 Task: Open a blank sheet, save the file as Ryan.docx Add the quote 'Choose a job you love, and you will never have to work a day in your life.' Apply font style 'lexend' and font size 48 Align the text to the Right .Change the text color to  'Olive Green '
Action: Mouse moved to (266, 158)
Screenshot: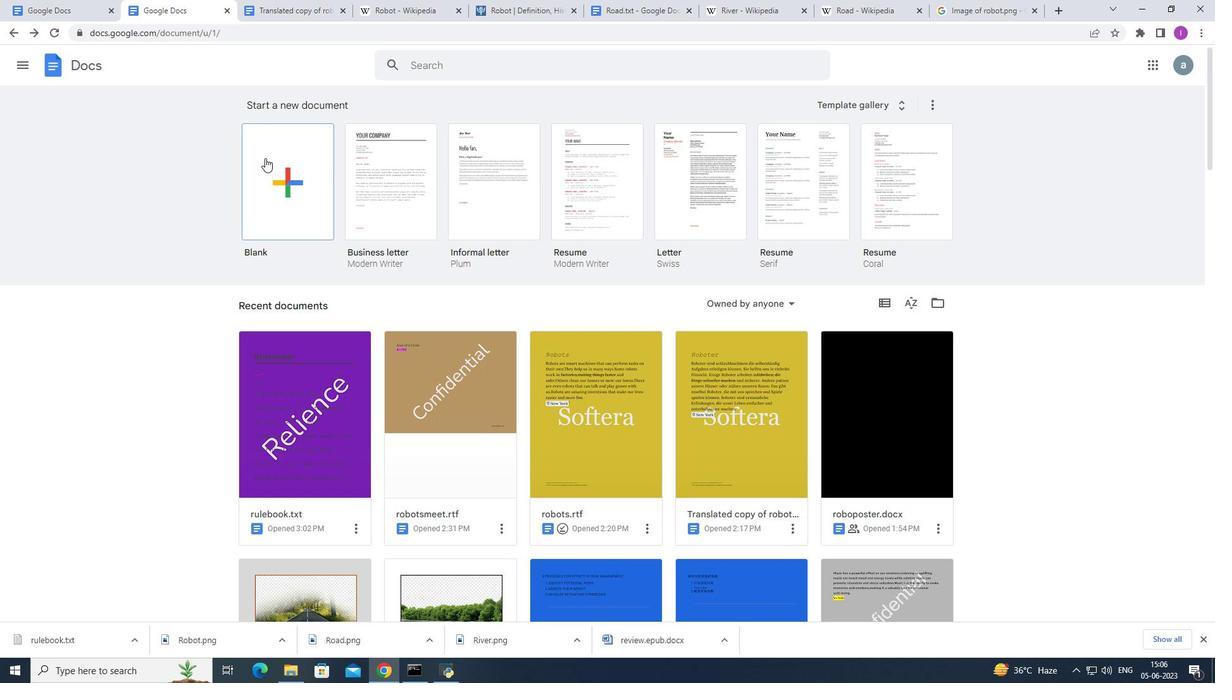 
Action: Mouse pressed left at (266, 158)
Screenshot: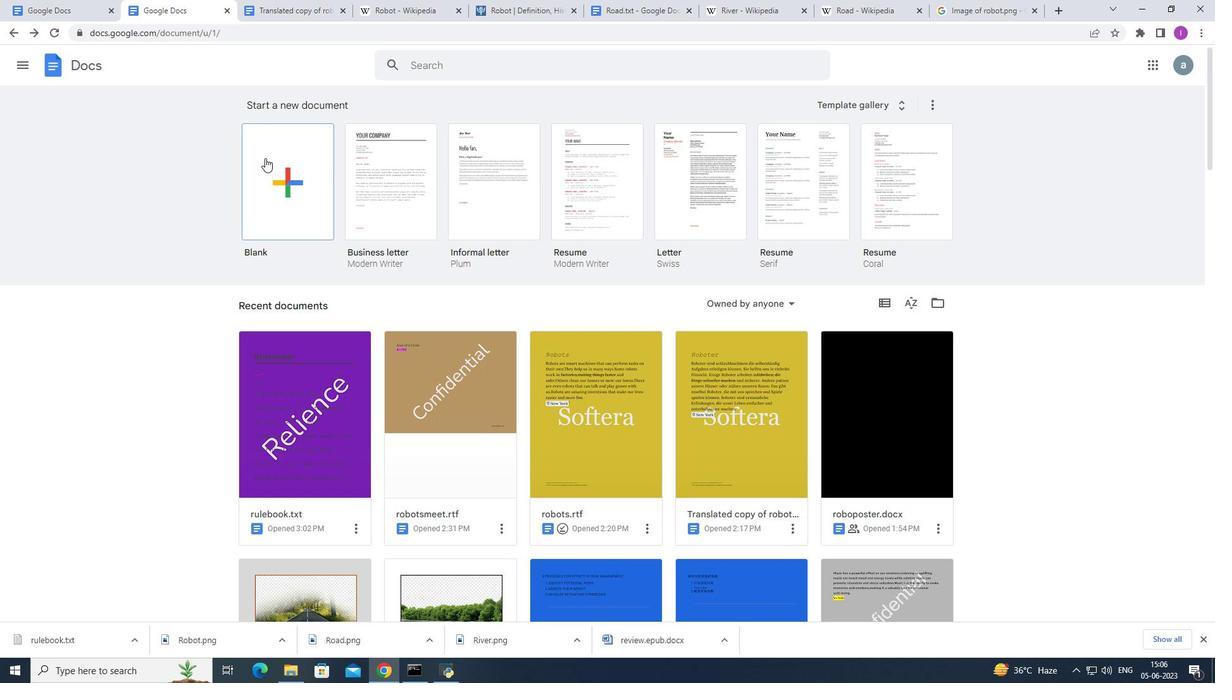 
Action: Mouse moved to (136, 59)
Screenshot: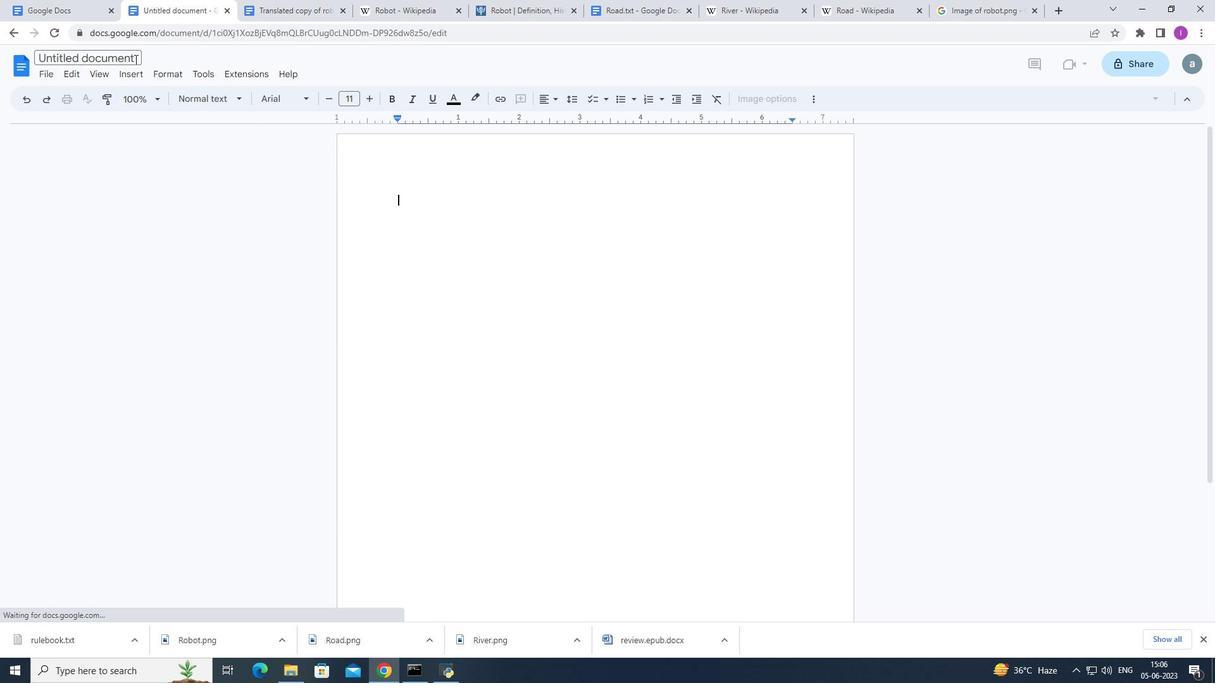 
Action: Mouse pressed left at (136, 59)
Screenshot: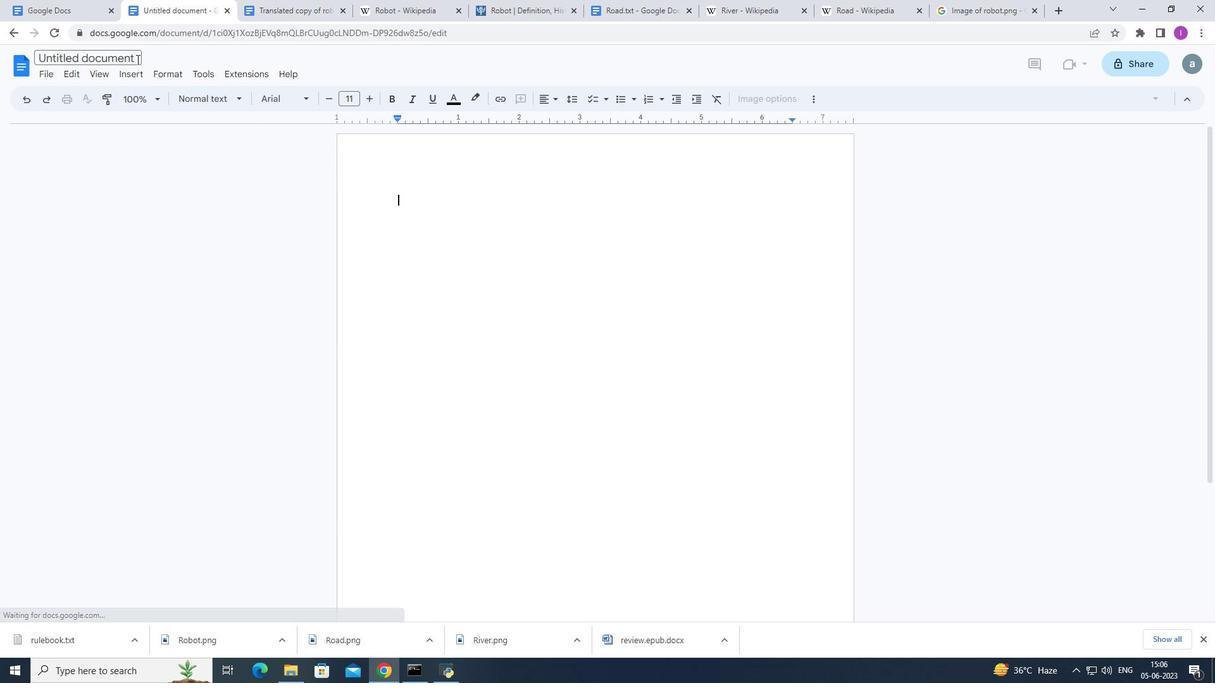 
Action: Mouse moved to (136, 60)
Screenshot: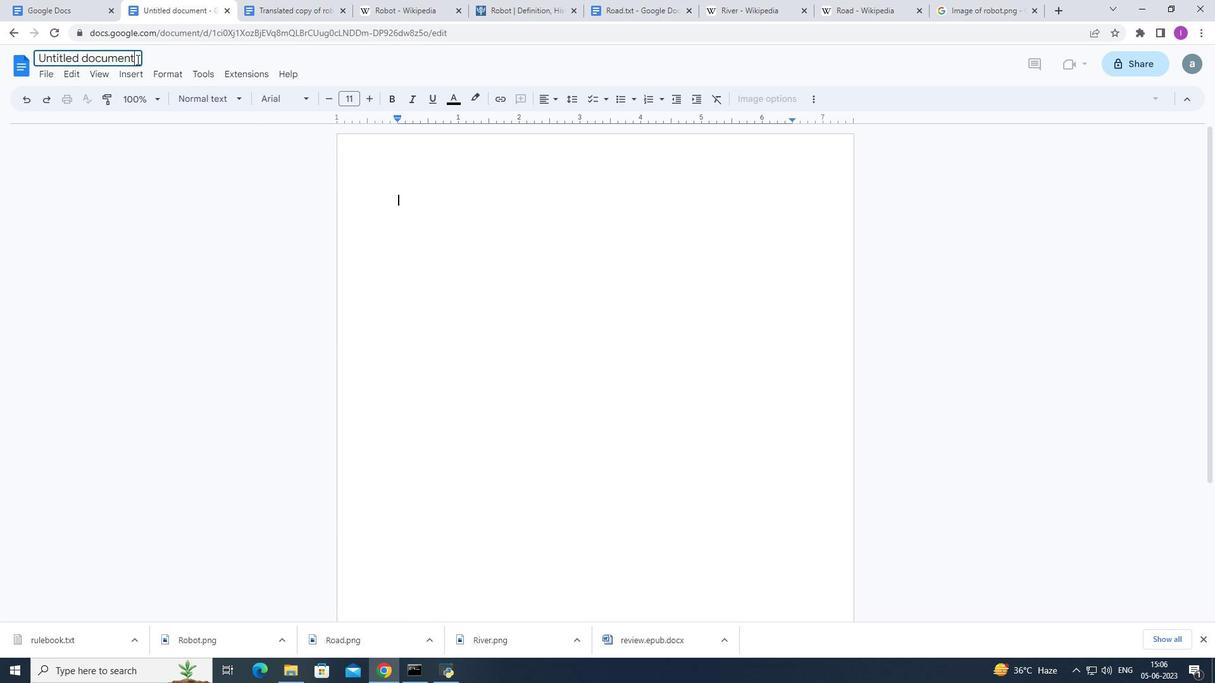
Action: Key pressed <Key.shift>Ryan.docx
Screenshot: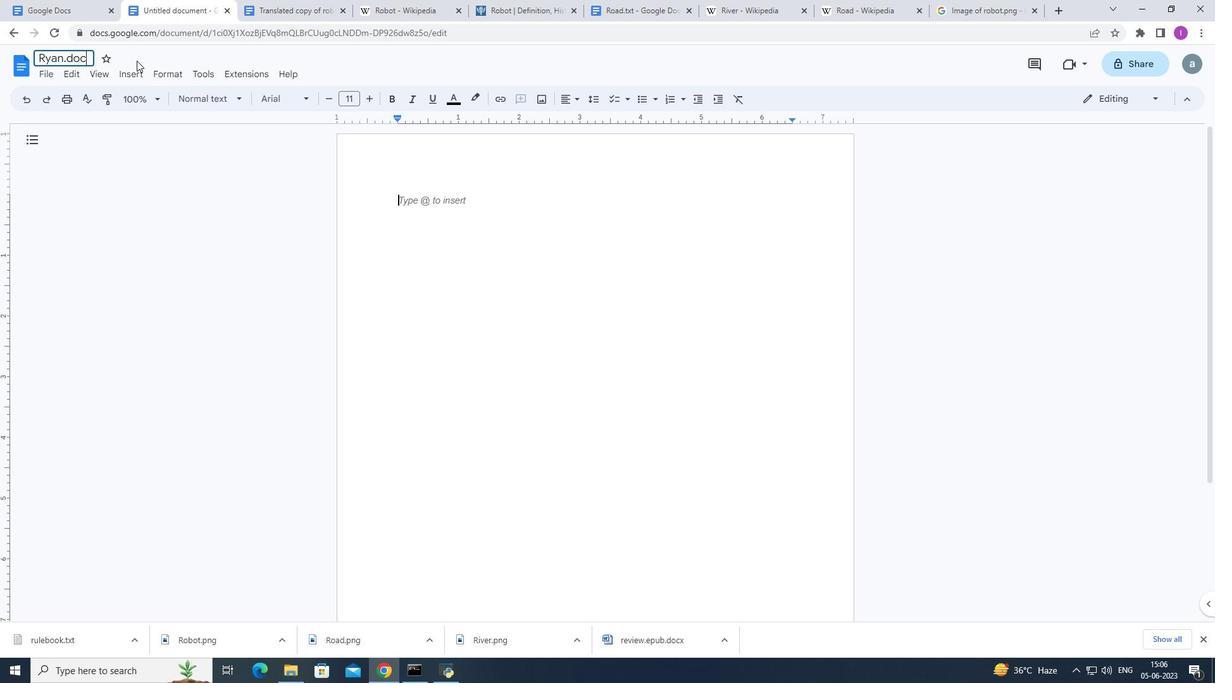 
Action: Mouse moved to (434, 226)
Screenshot: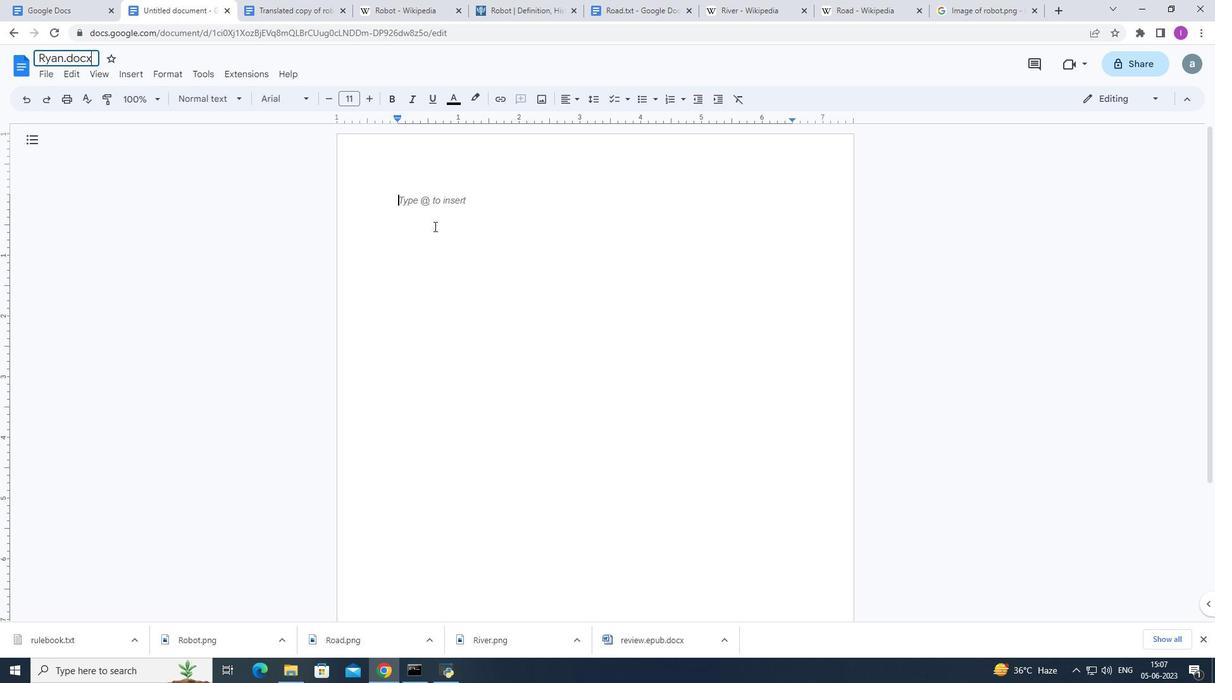 
Action: Mouse pressed left at (434, 226)
Screenshot: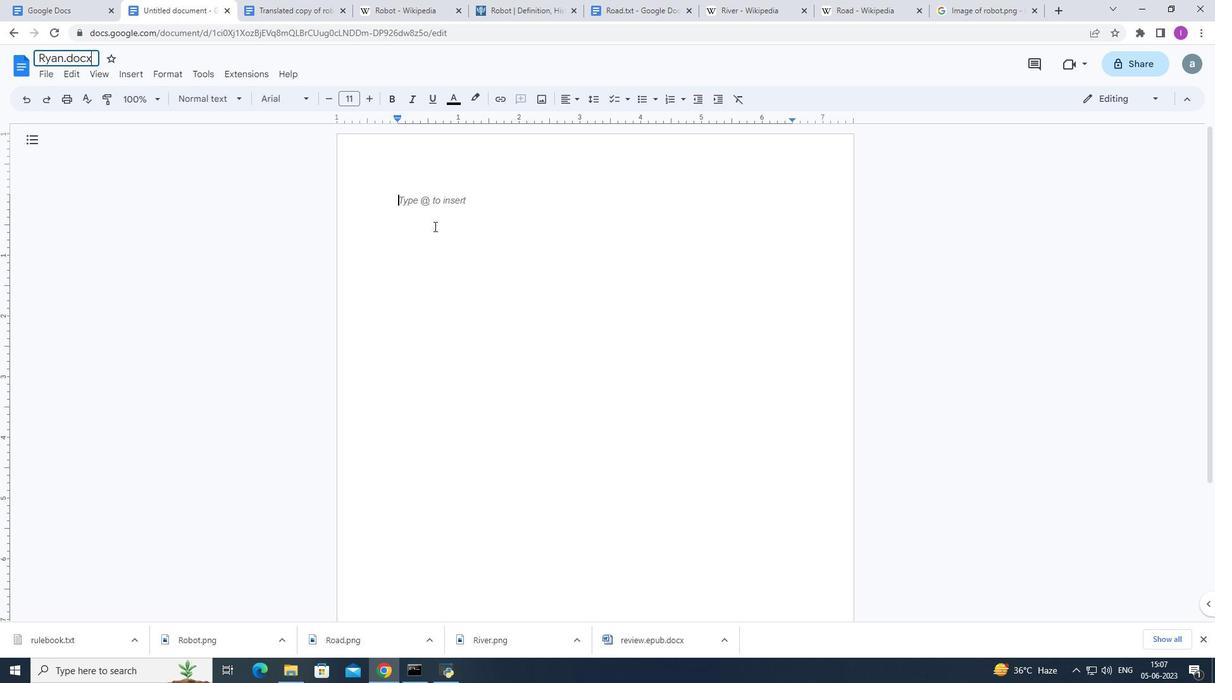 
Action: Mouse moved to (378, 171)
Screenshot: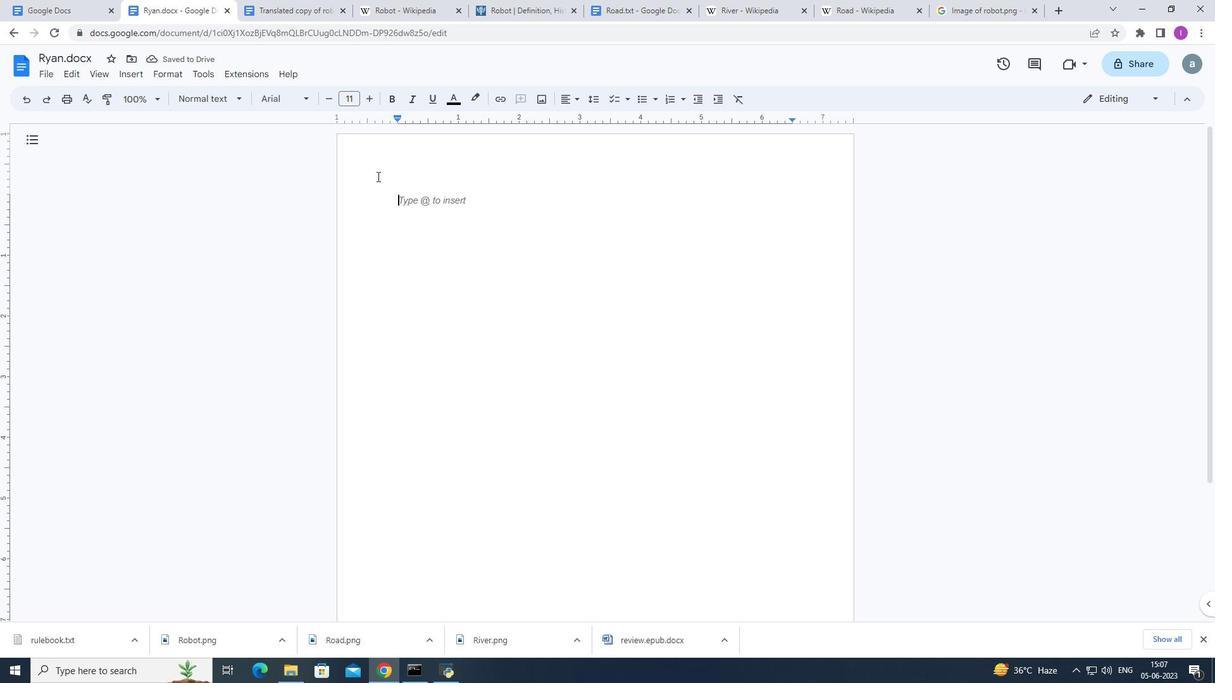 
Action: Key pressed '<Key.shift><Key.shift><Key.shift><Key.shift><Key.shift><Key.shift><Key.shift><Key.shift><Key.shift><Key.shift><Key.shift><Key.shift><Key.shift><Key.shift><Key.shift><Key.shift><Key.shift><Key.shift><Key.shift><Key.shift><Key.shift>Choose<Key.space>a<Key.space>job<Key.space>you<Key.space>love,and<Key.space>you<Key.space>will<Key.space>never<Key.space>have<Key.space>to<Key.space>work<Key.space>a<Key.space>day<Key.space>in<Key.space>your<Key.space>life.'
Screenshot: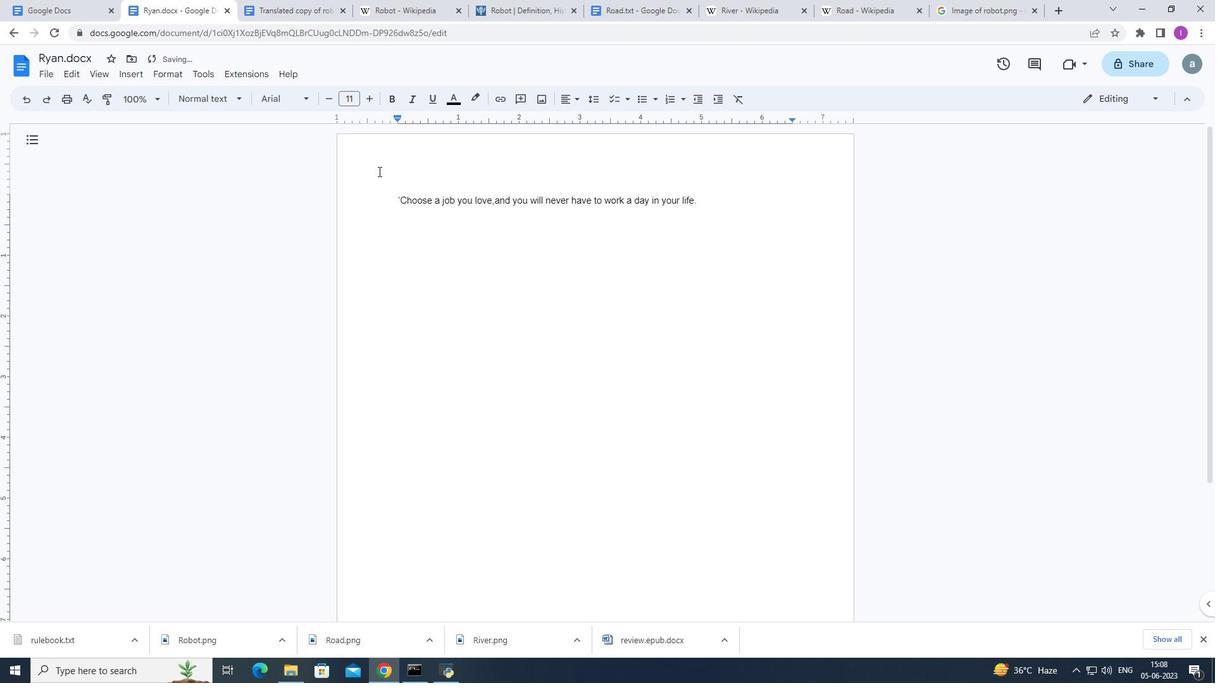 
Action: Mouse moved to (712, 195)
Screenshot: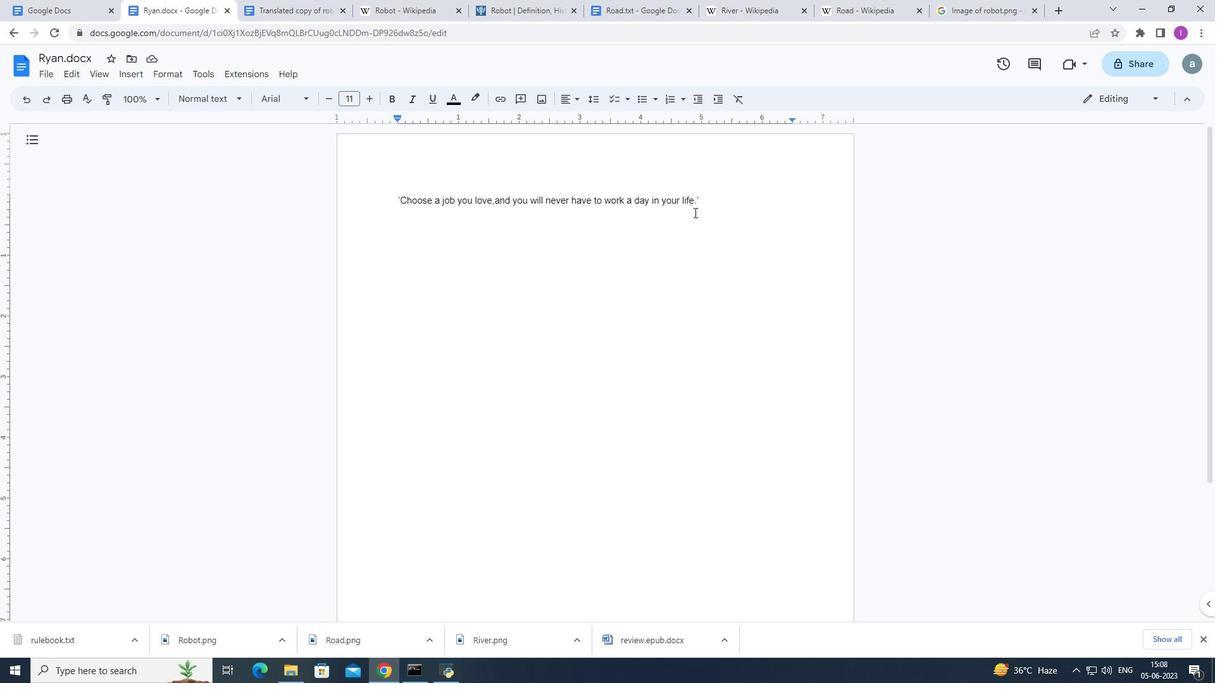 
Action: Mouse pressed left at (712, 195)
Screenshot: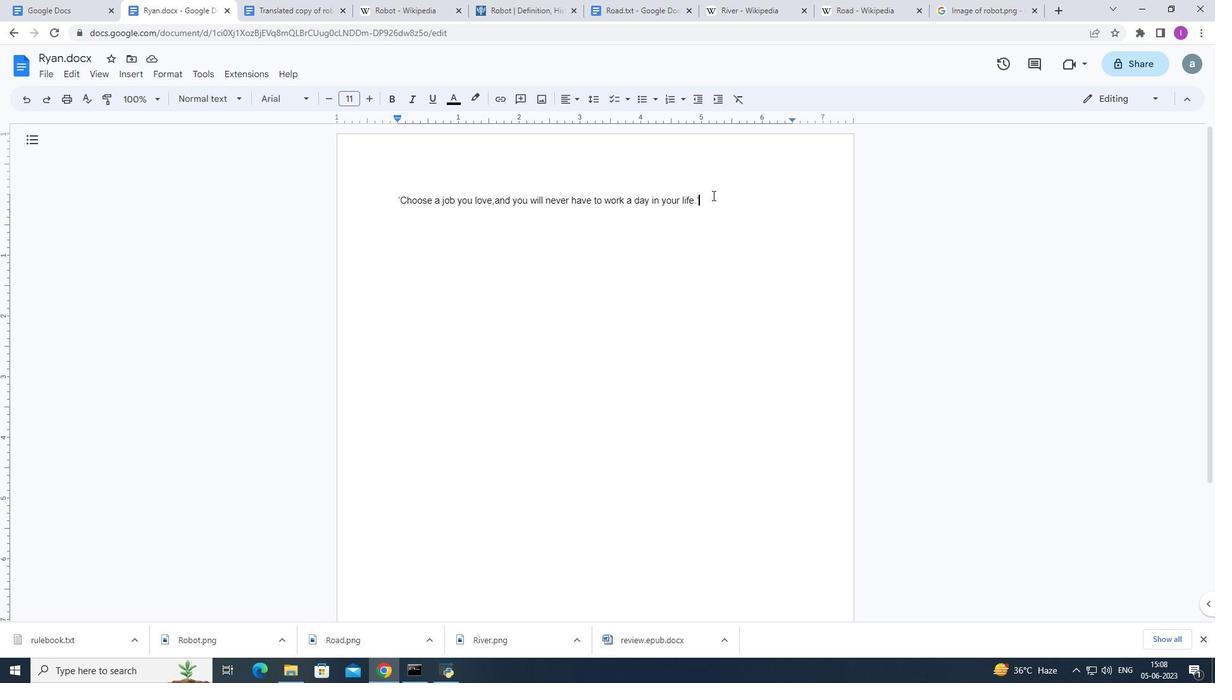 
Action: Mouse moved to (307, 103)
Screenshot: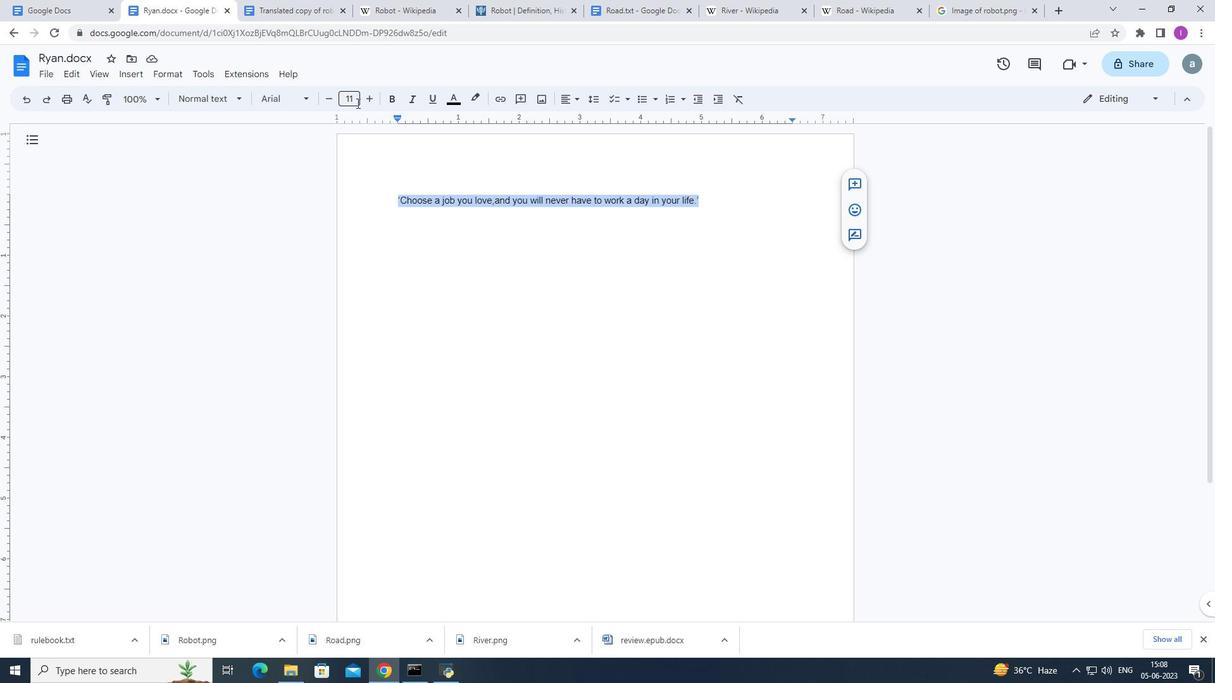 
Action: Mouse pressed left at (307, 103)
Screenshot: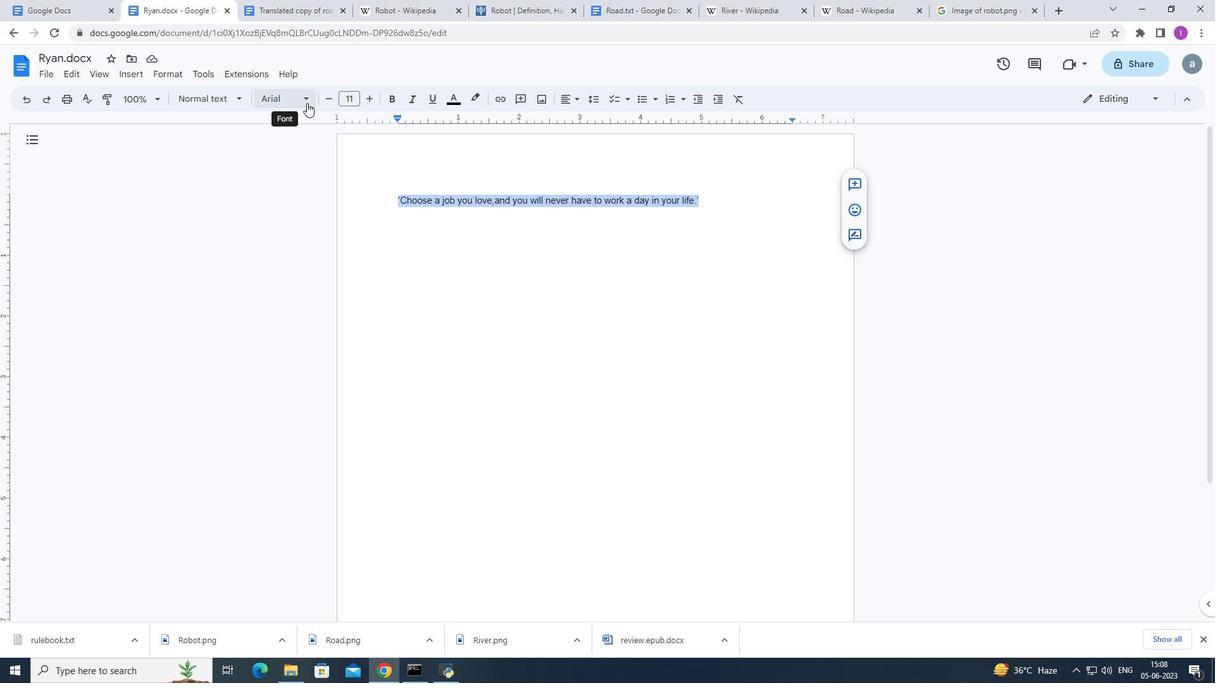 
Action: Mouse moved to (438, 440)
Screenshot: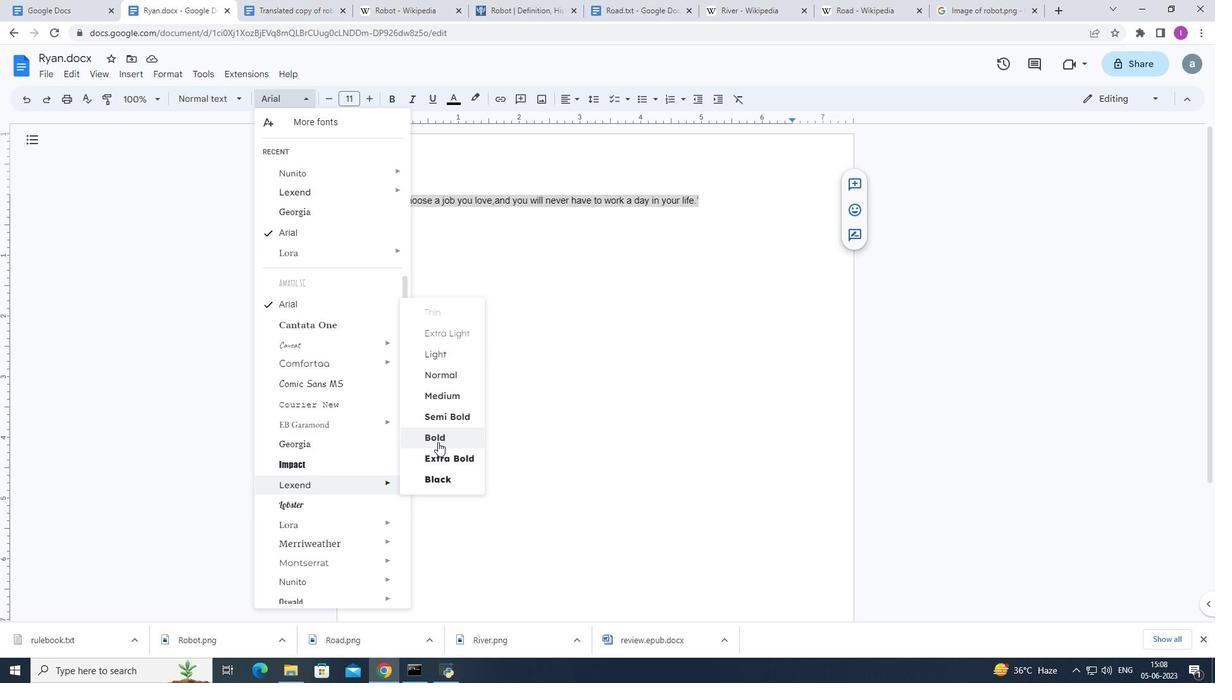 
Action: Mouse pressed left at (438, 440)
Screenshot: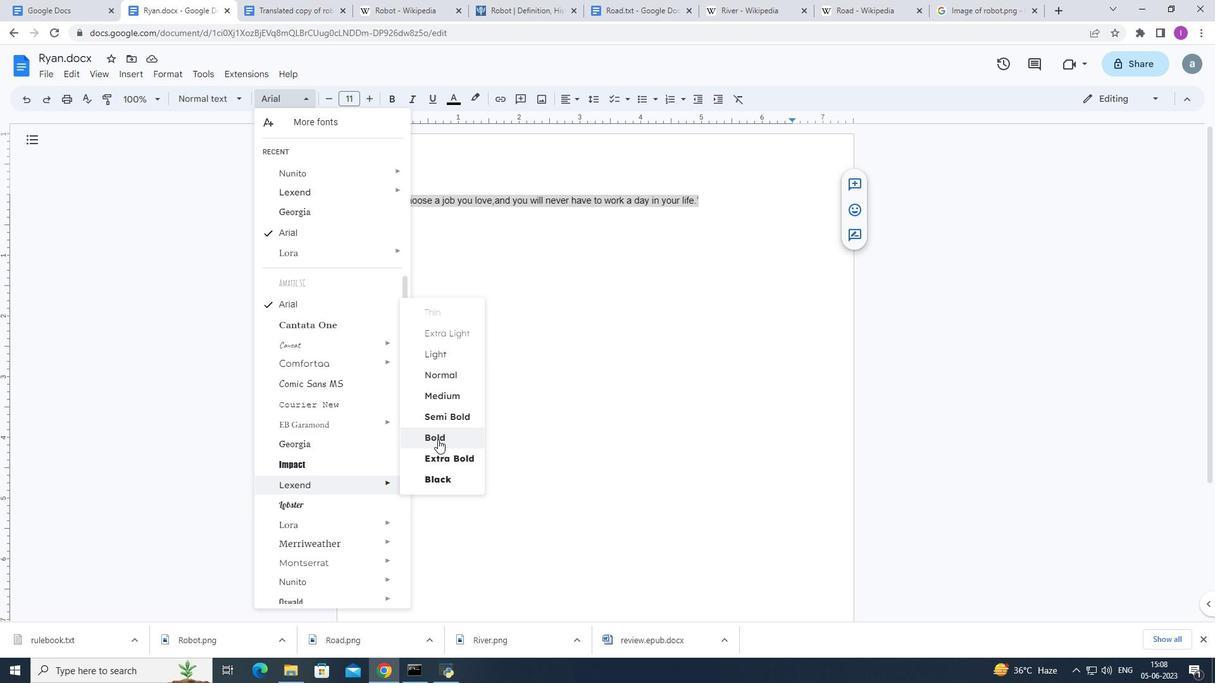 
Action: Mouse moved to (352, 98)
Screenshot: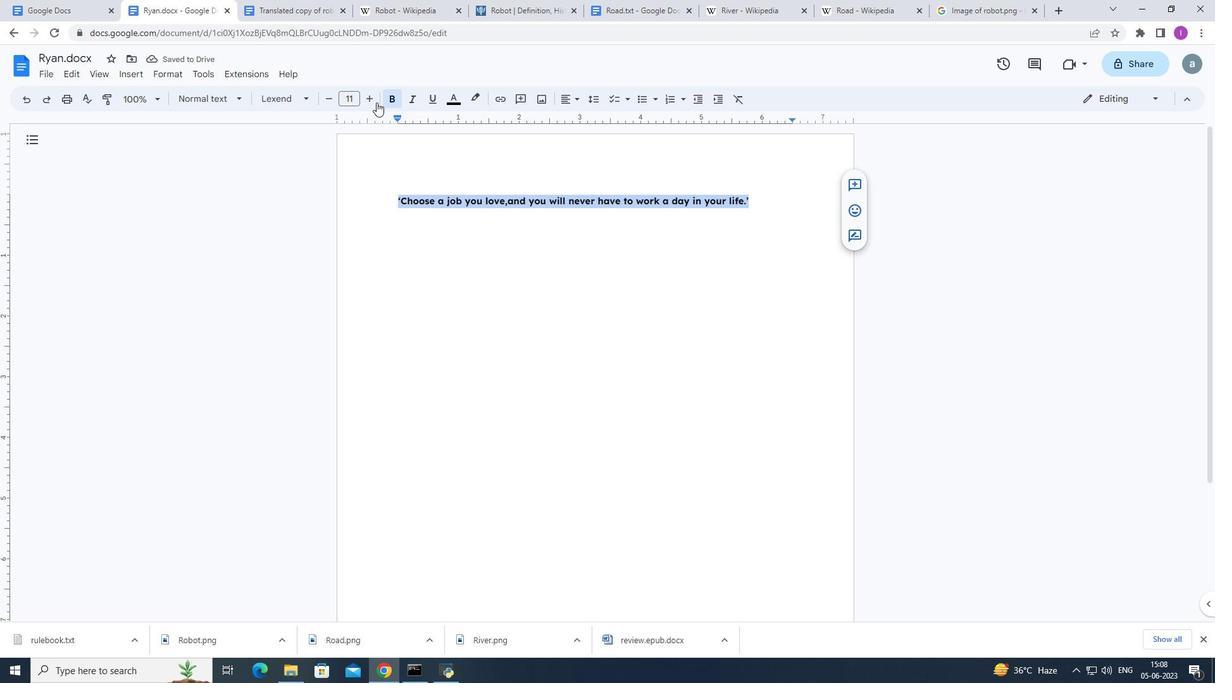 
Action: Mouse pressed left at (352, 98)
Screenshot: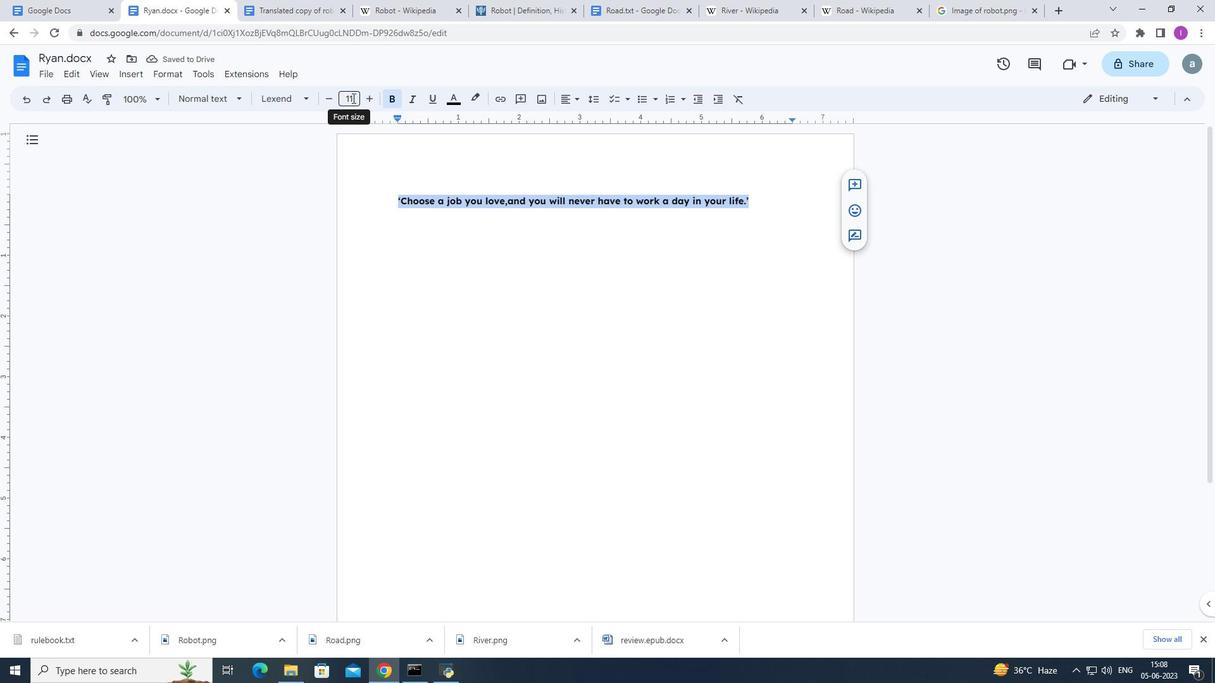 
Action: Mouse moved to (355, 321)
Screenshot: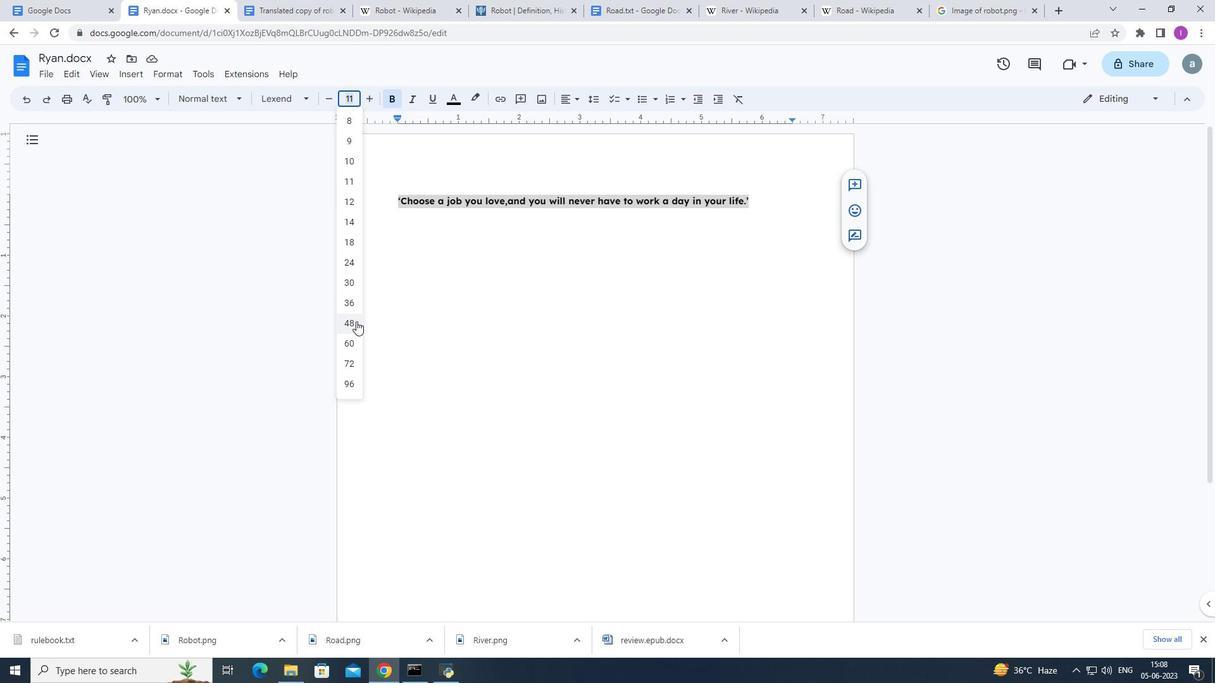 
Action: Mouse pressed left at (355, 321)
Screenshot: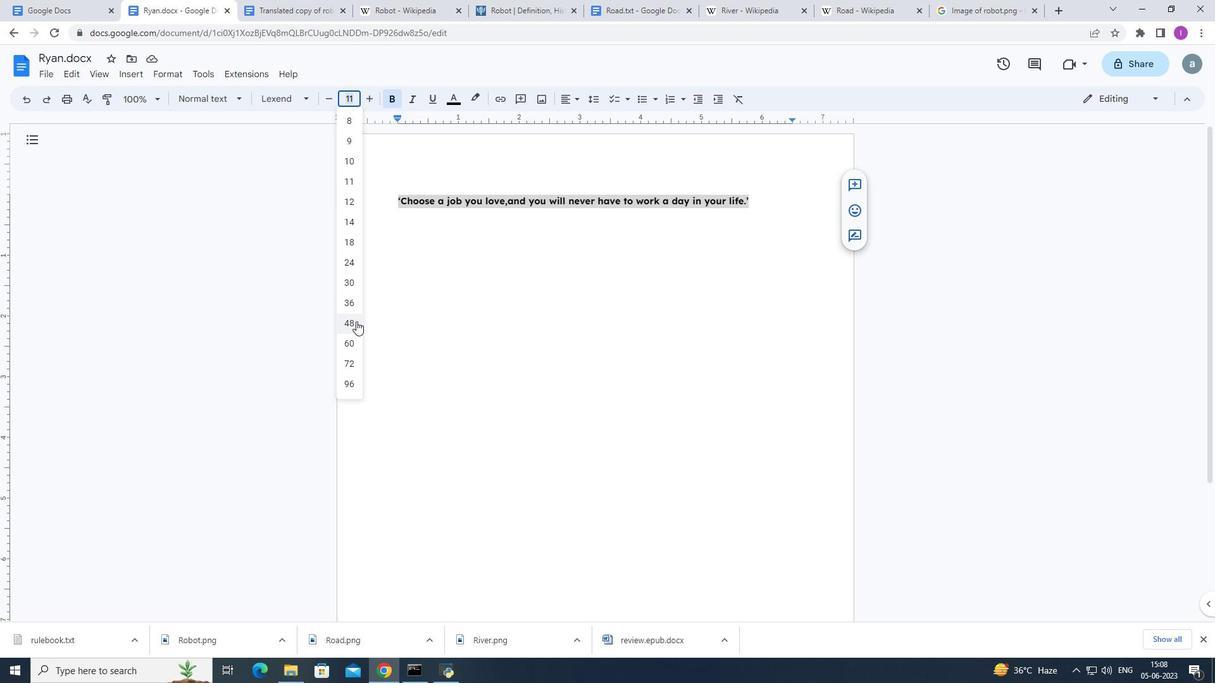 
Action: Mouse moved to (566, 101)
Screenshot: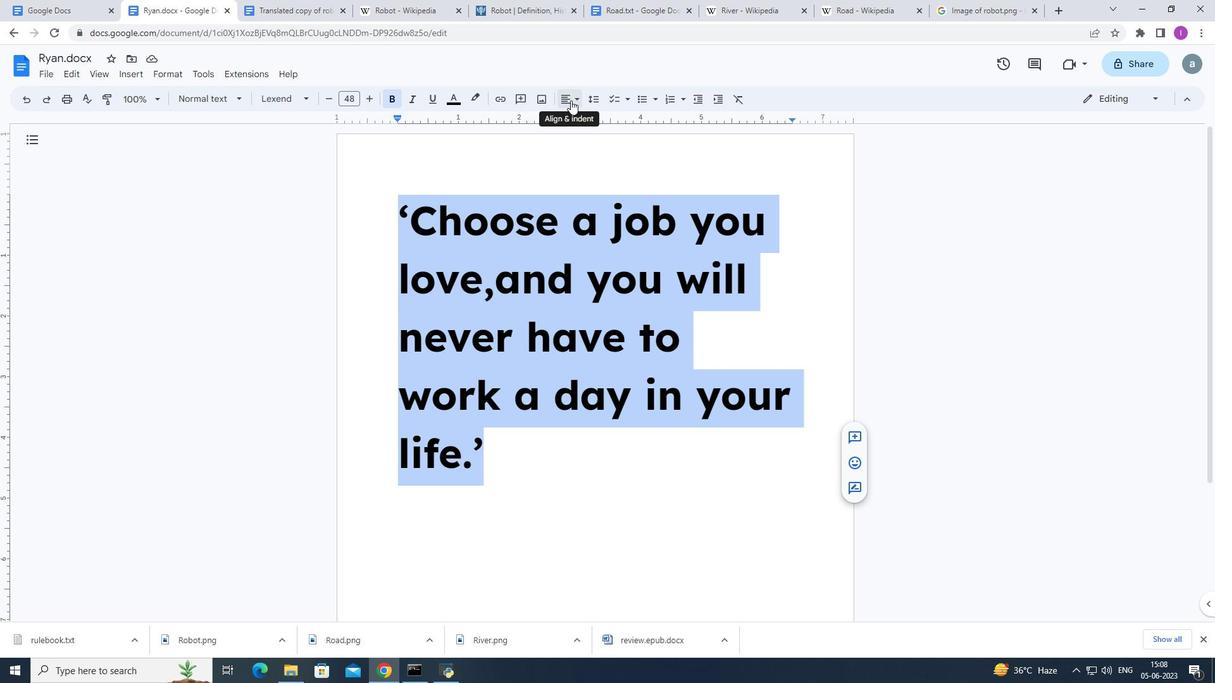 
Action: Mouse pressed left at (566, 101)
Screenshot: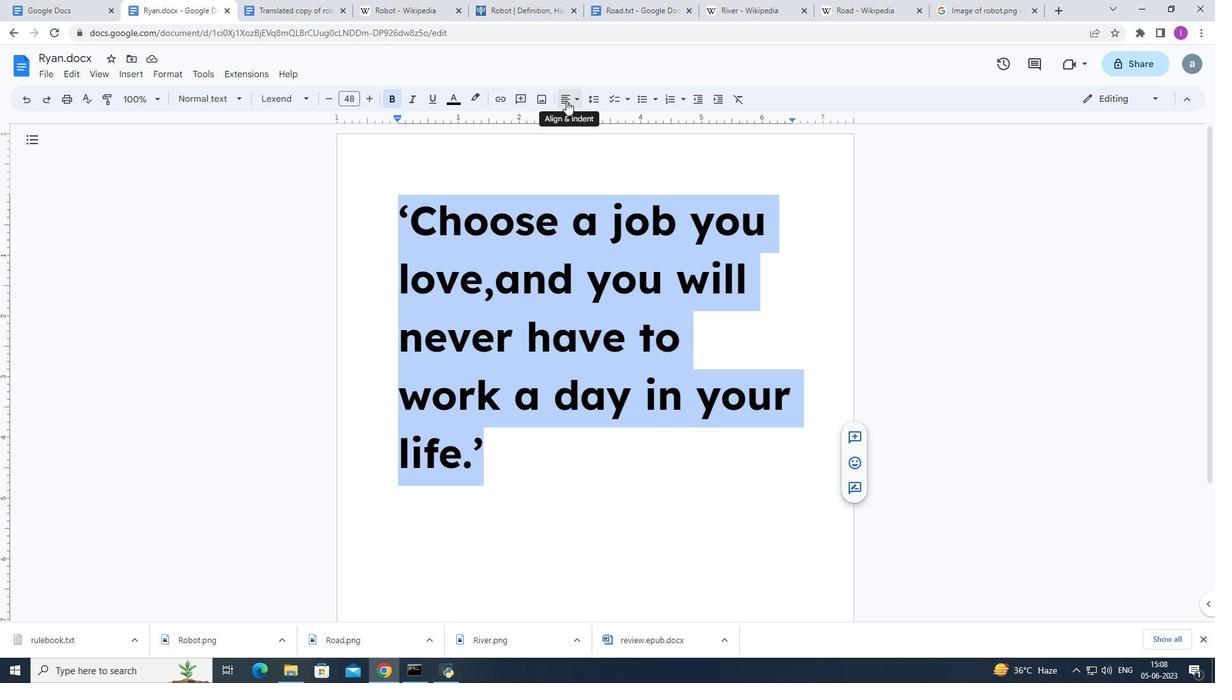 
Action: Mouse moved to (609, 120)
Screenshot: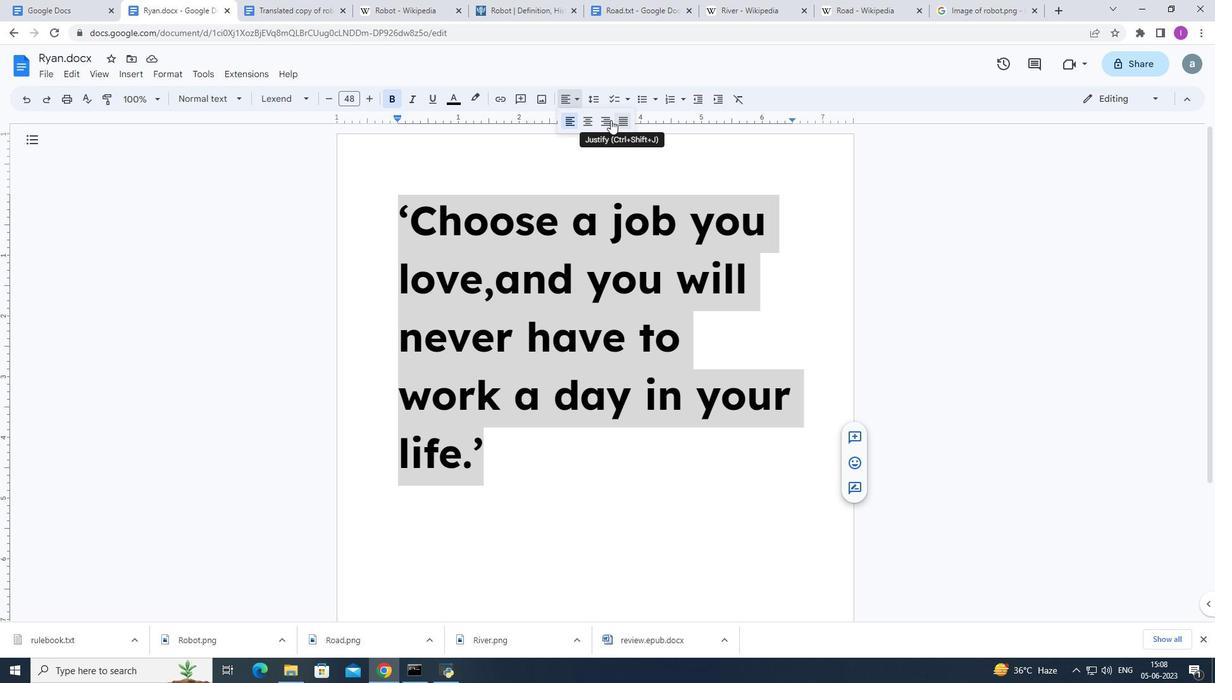 
Action: Mouse pressed left at (609, 120)
Screenshot: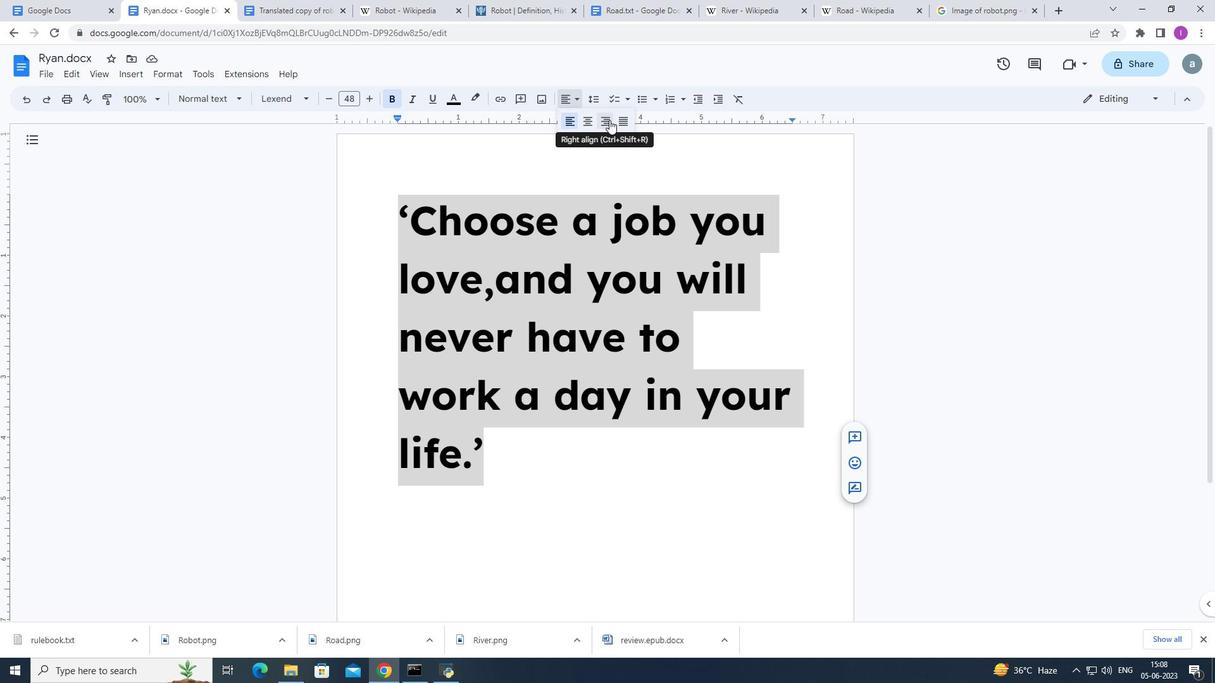 
Action: Mouse moved to (455, 100)
Screenshot: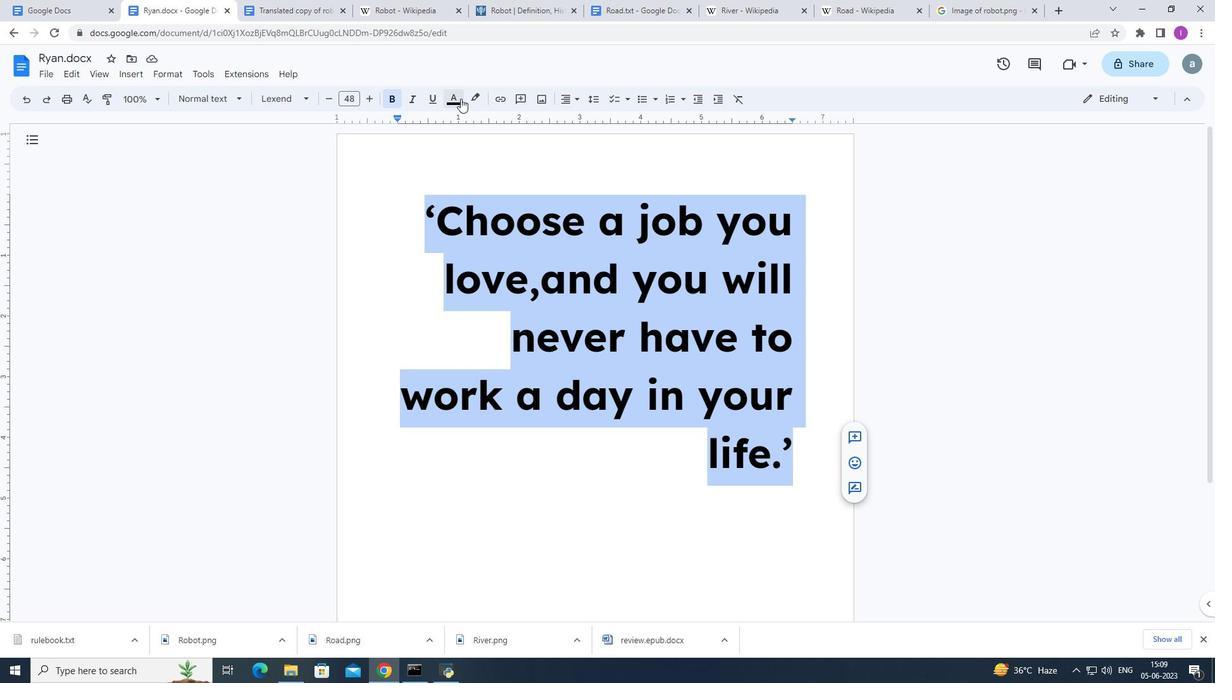 
Action: Mouse pressed left at (455, 100)
Screenshot: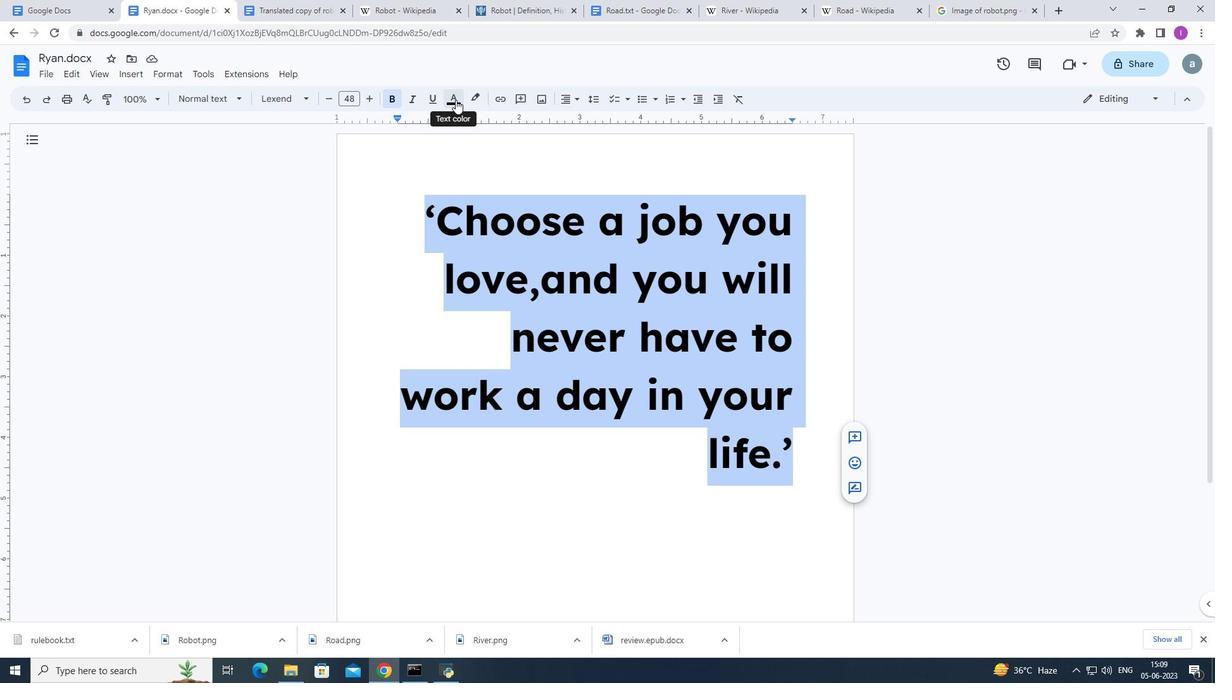 
Action: Mouse moved to (455, 250)
Screenshot: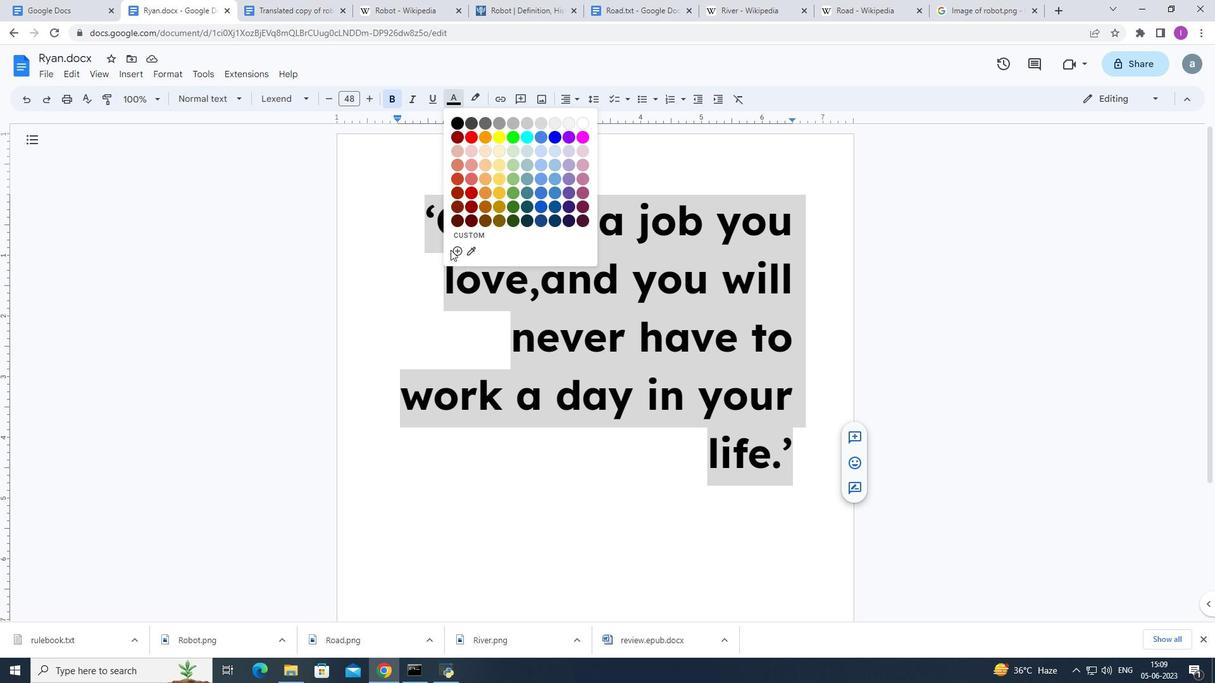 
Action: Mouse pressed left at (455, 250)
Screenshot: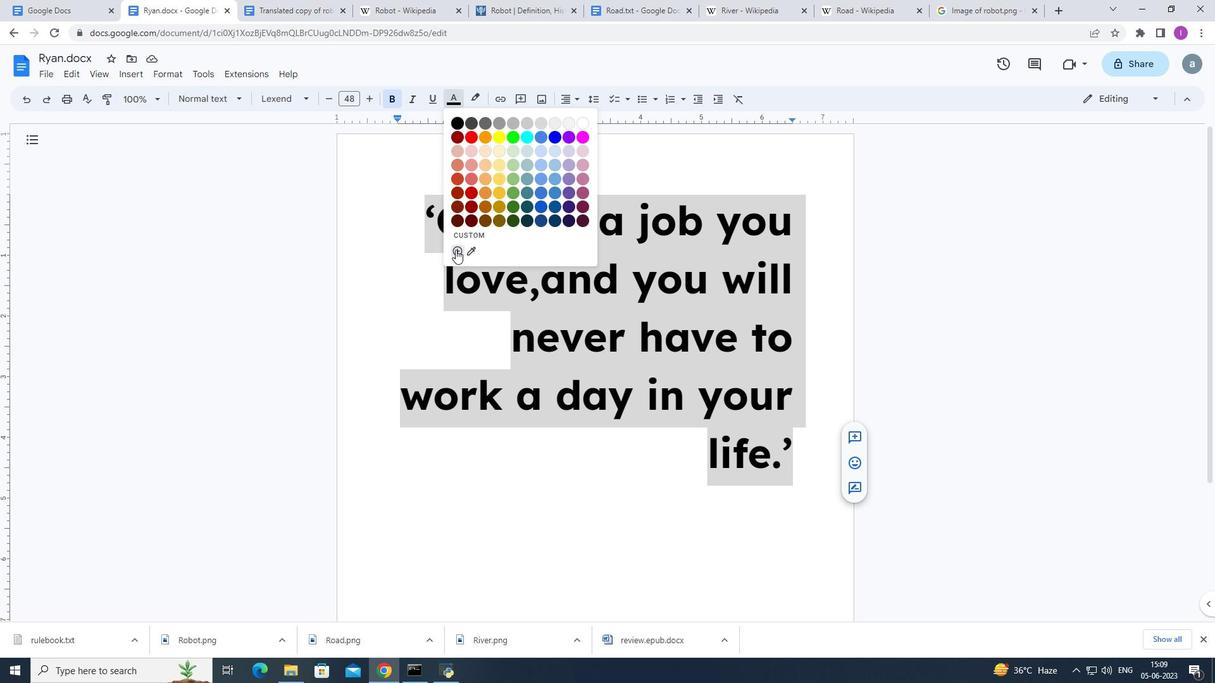 
Action: Mouse moved to (621, 342)
Screenshot: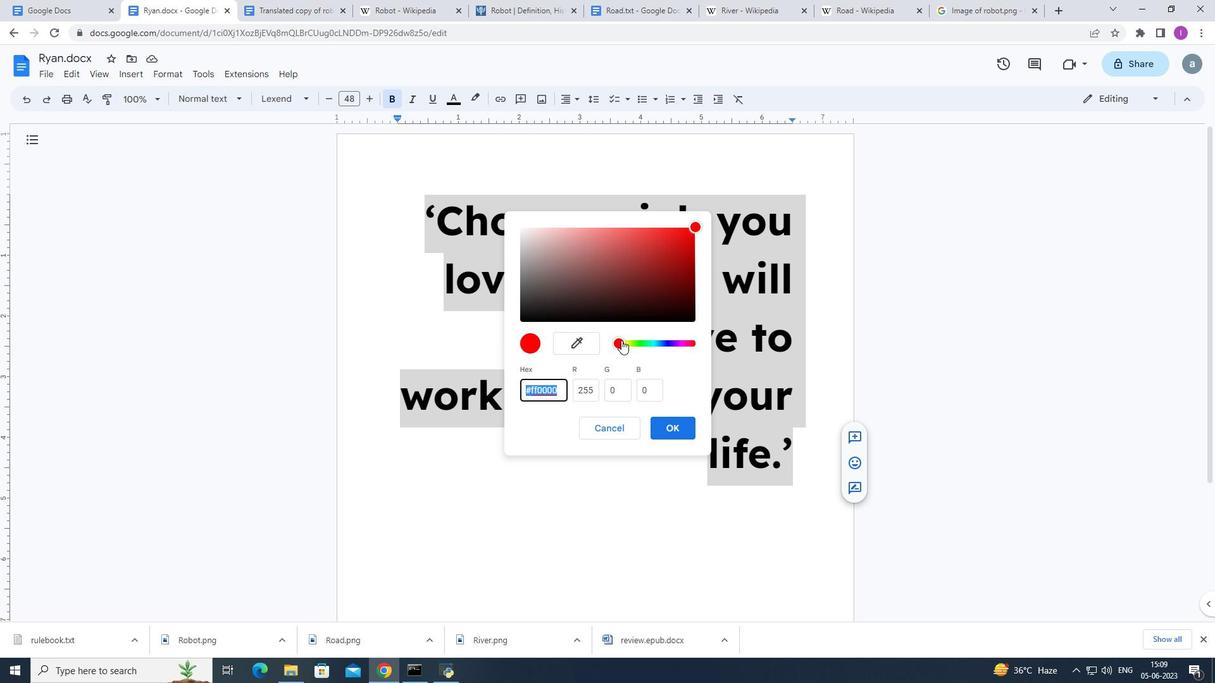 
Action: Mouse pressed left at (621, 342)
Screenshot: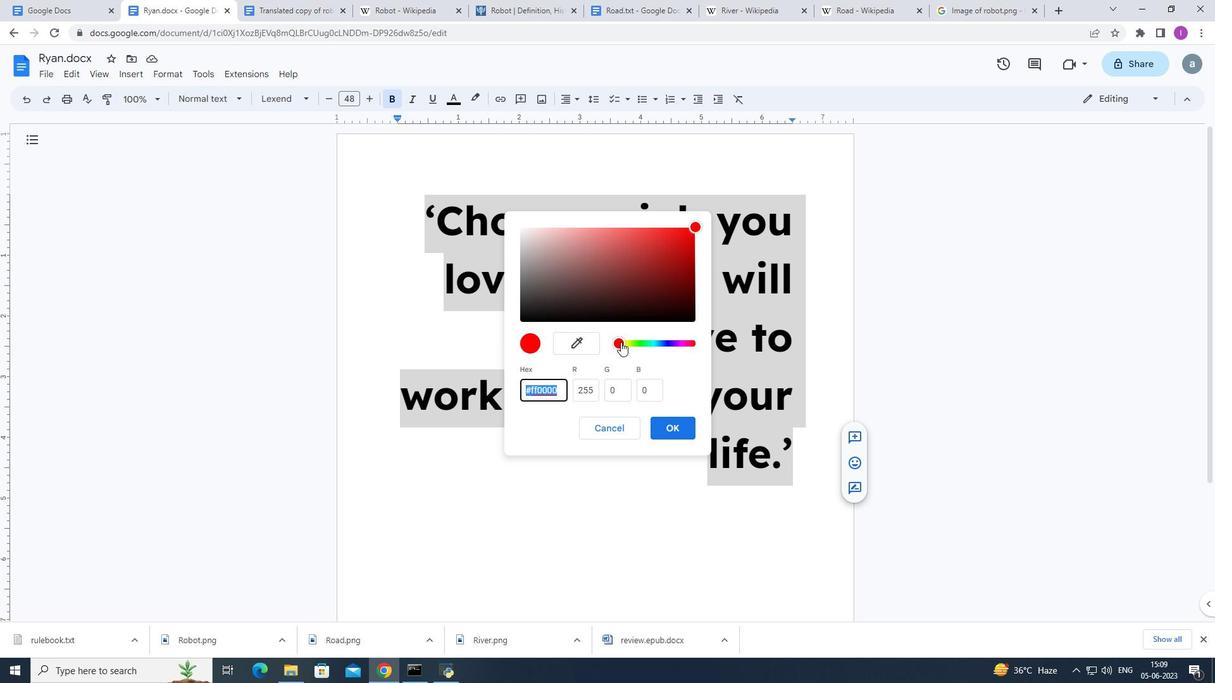 
Action: Mouse moved to (647, 292)
Screenshot: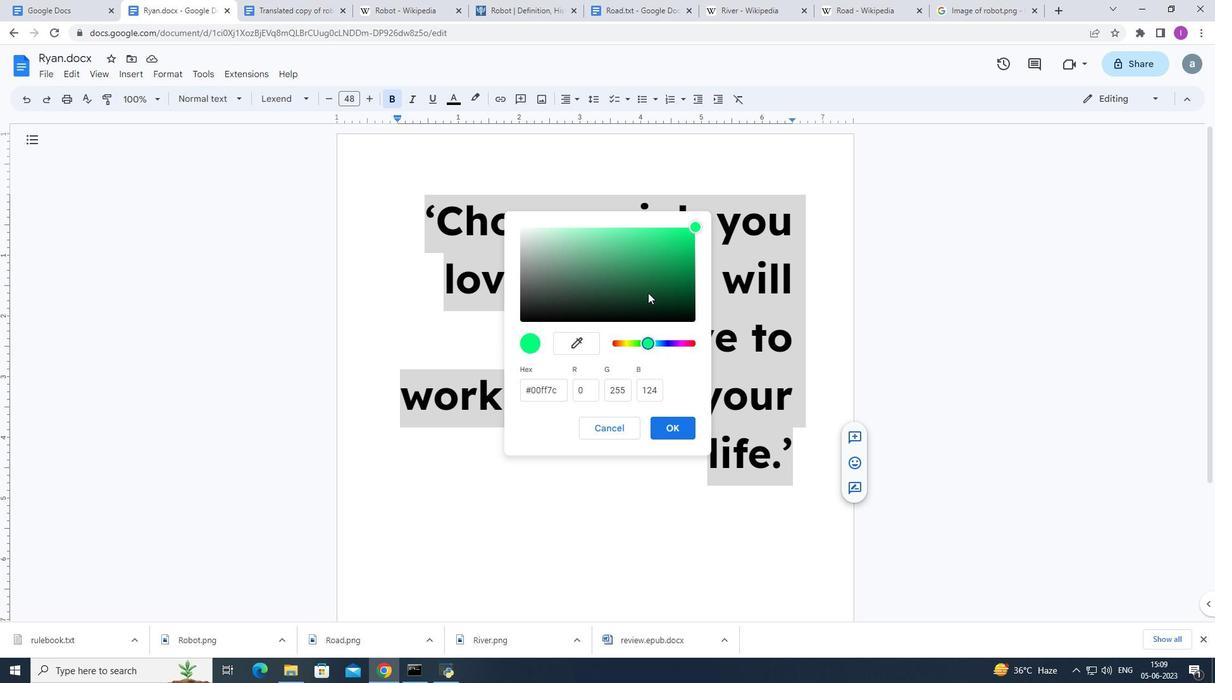 
Action: Mouse pressed left at (647, 292)
Screenshot: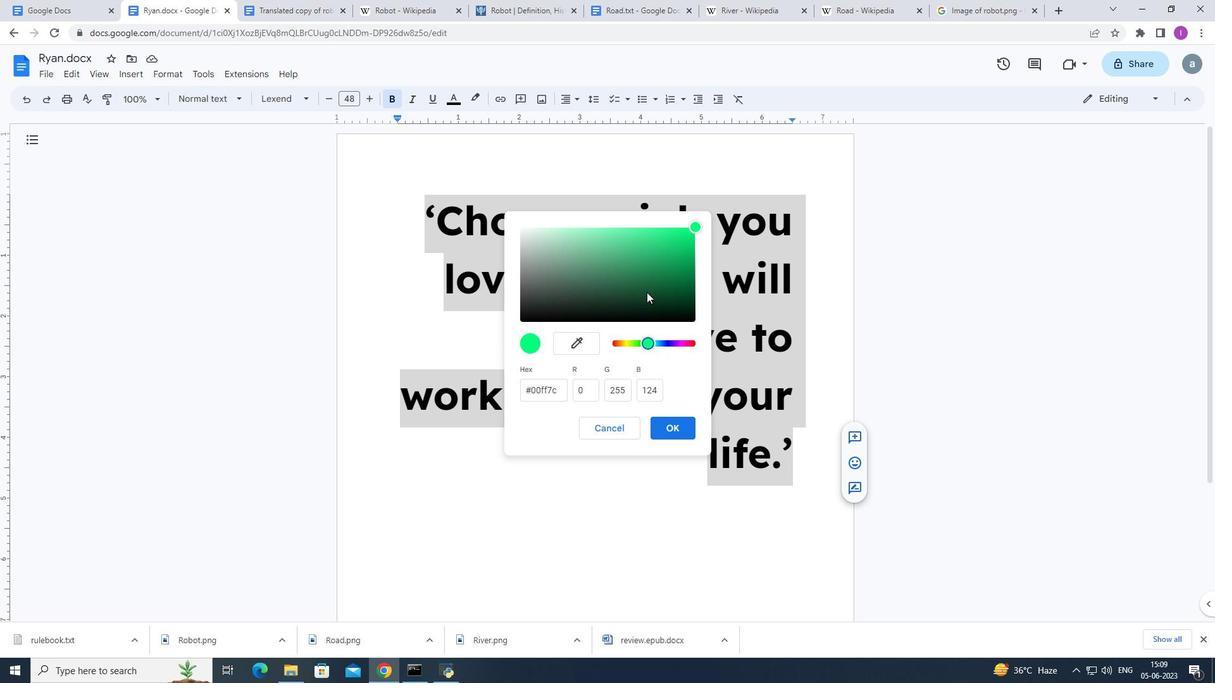 
Action: Mouse moved to (615, 279)
Screenshot: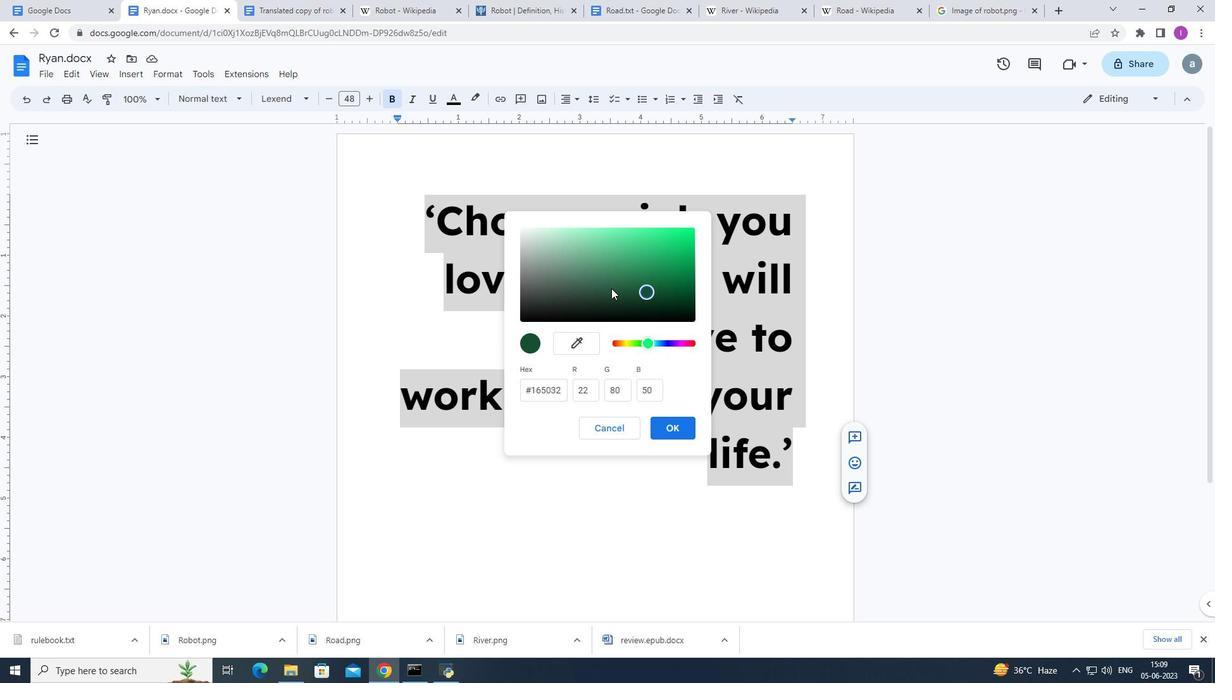 
Action: Mouse pressed left at (615, 279)
Screenshot: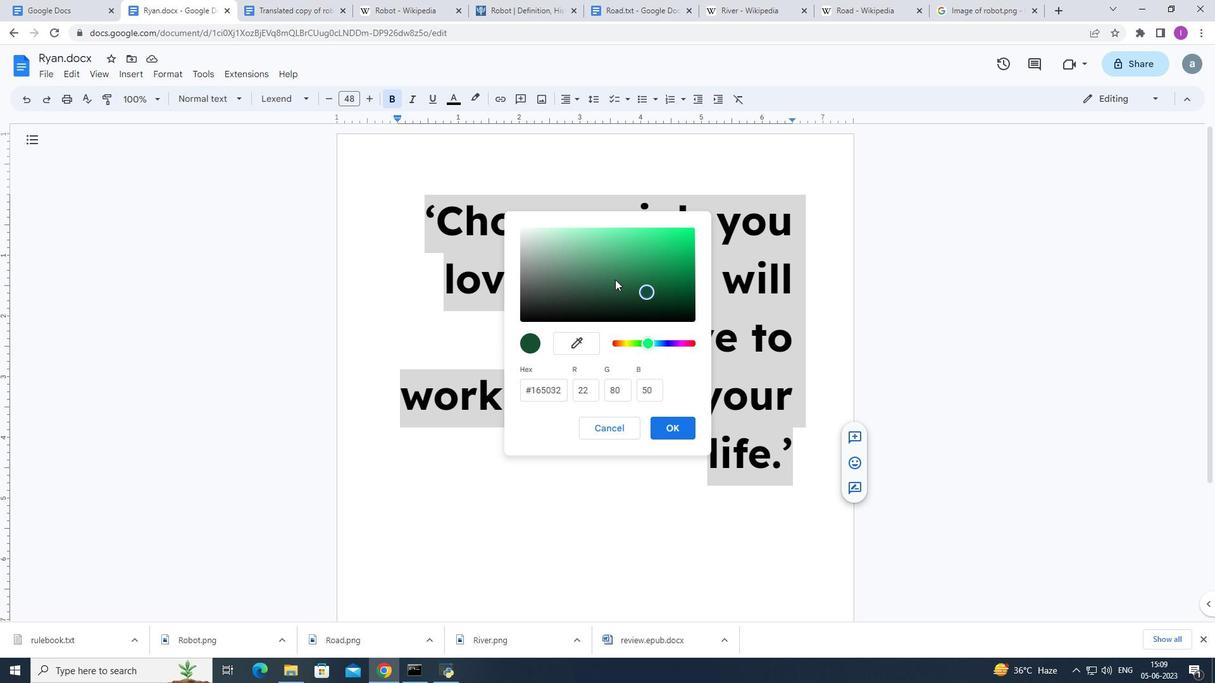 
Action: Mouse moved to (601, 267)
Screenshot: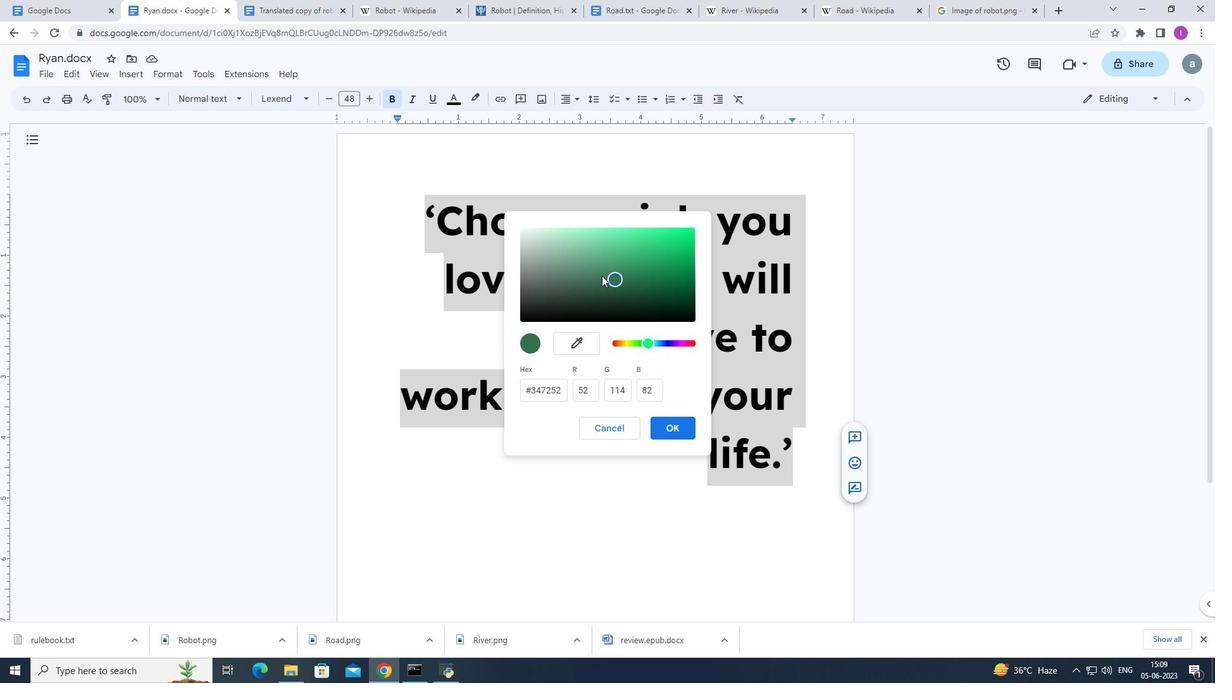 
Action: Mouse pressed left at (601, 267)
Screenshot: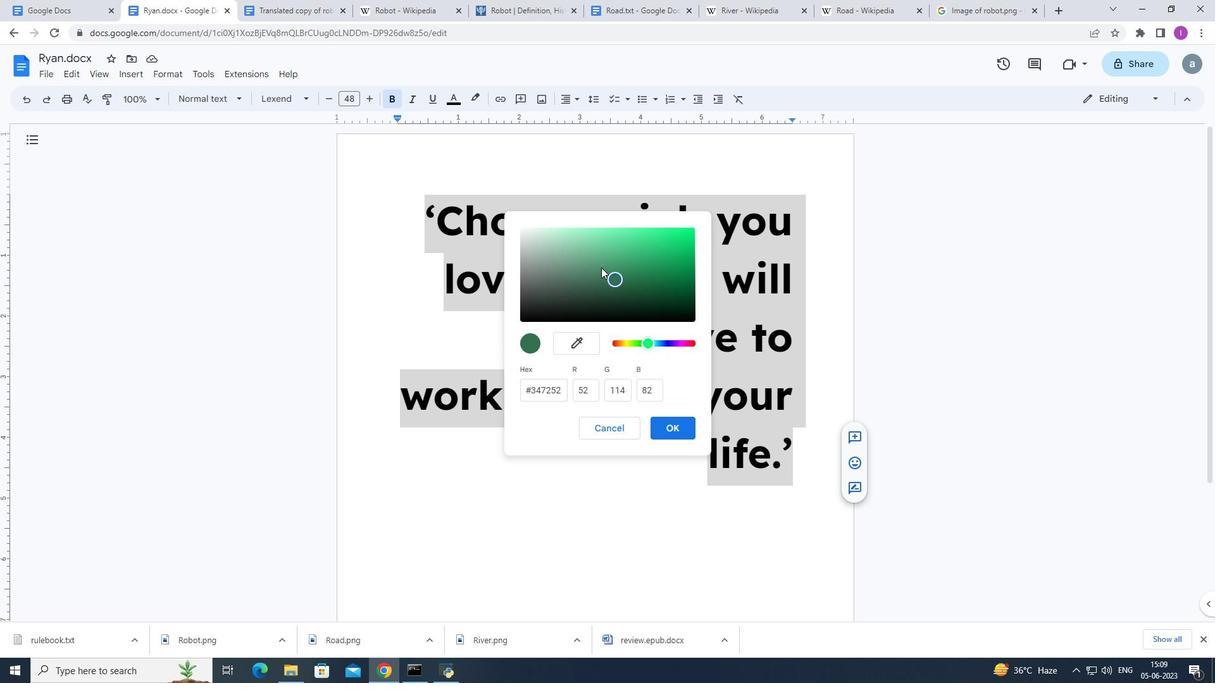
Action: Mouse moved to (627, 270)
Screenshot: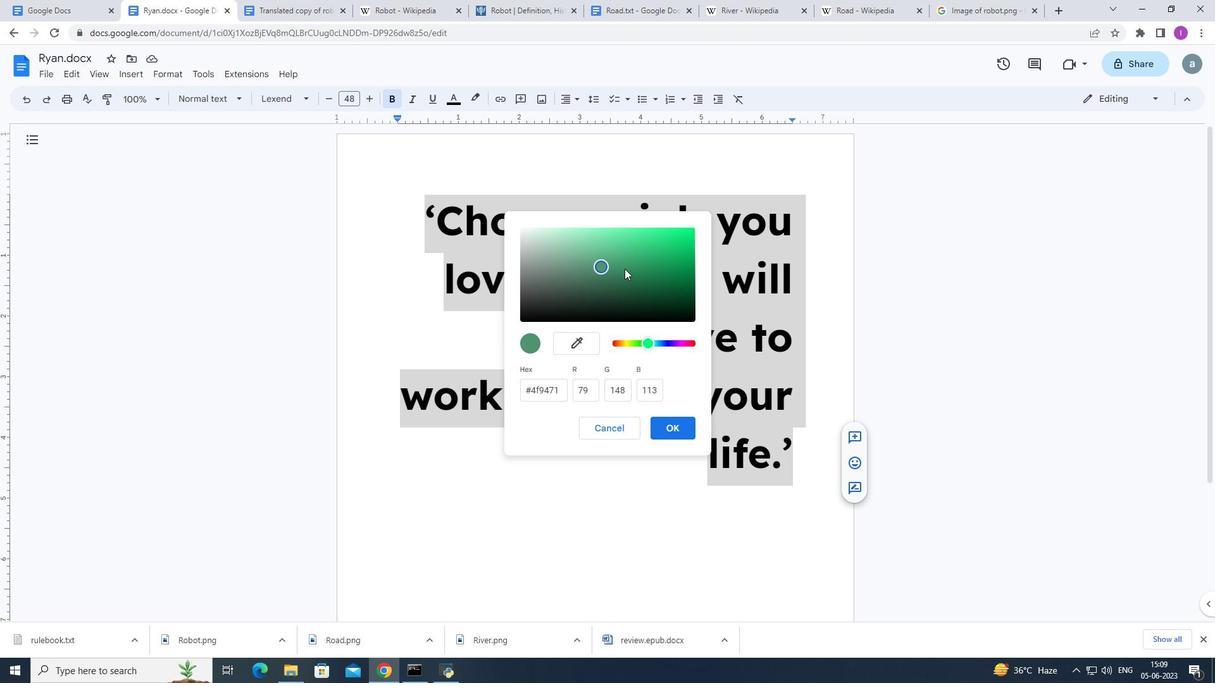 
Action: Mouse pressed left at (627, 270)
Screenshot: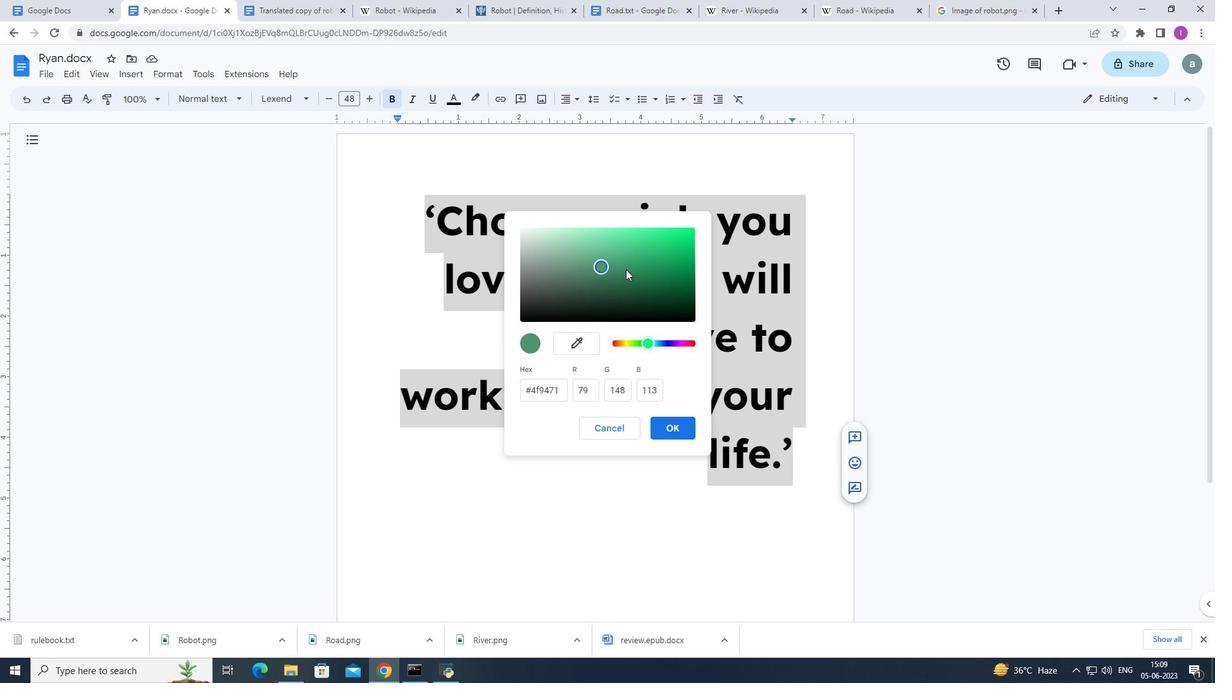 
Action: Mouse moved to (659, 270)
Screenshot: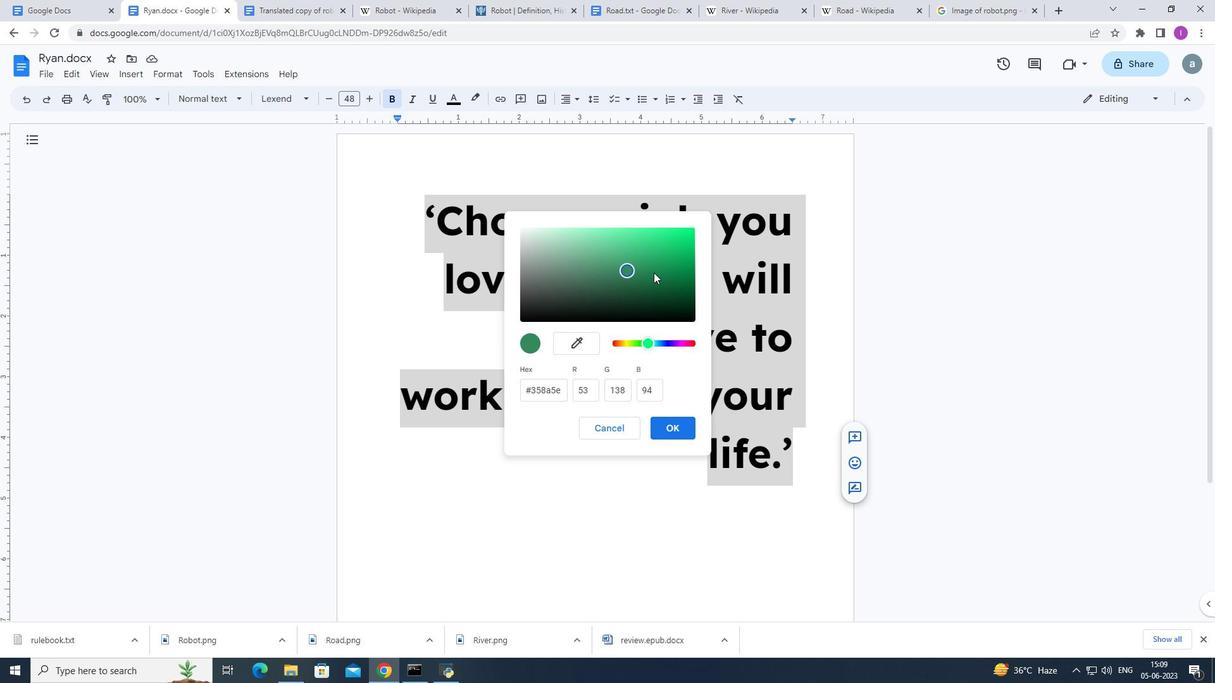 
Action: Mouse pressed left at (659, 270)
Screenshot: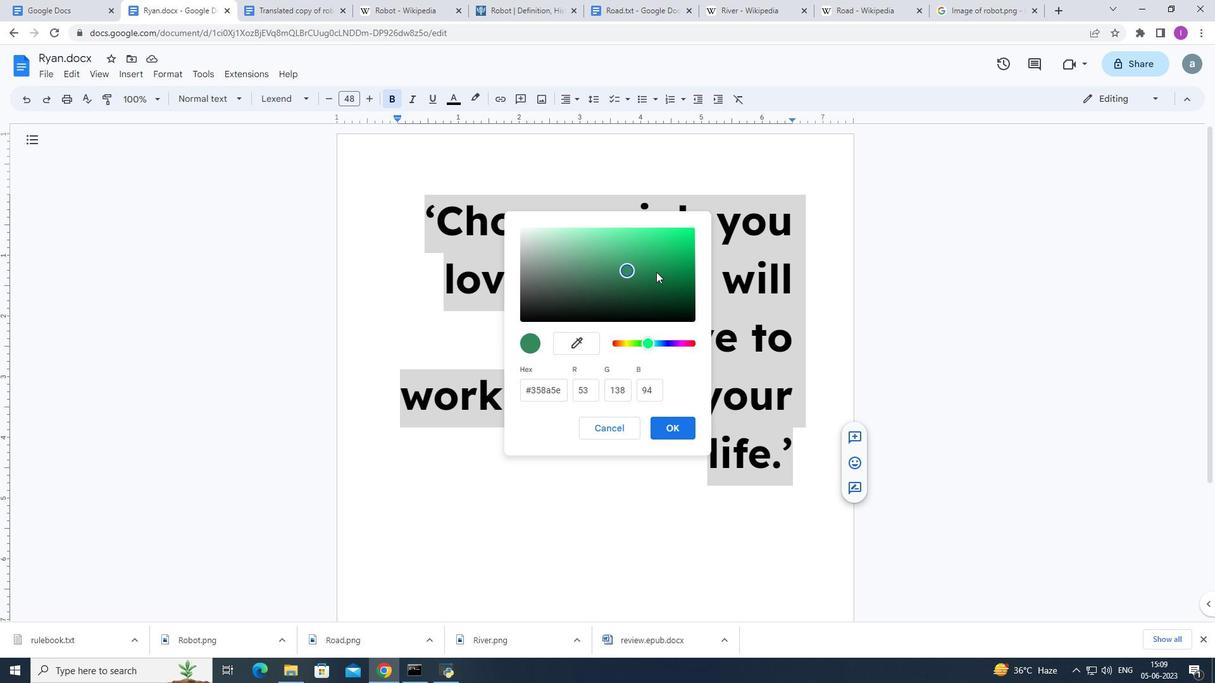 
Action: Mouse moved to (679, 269)
Screenshot: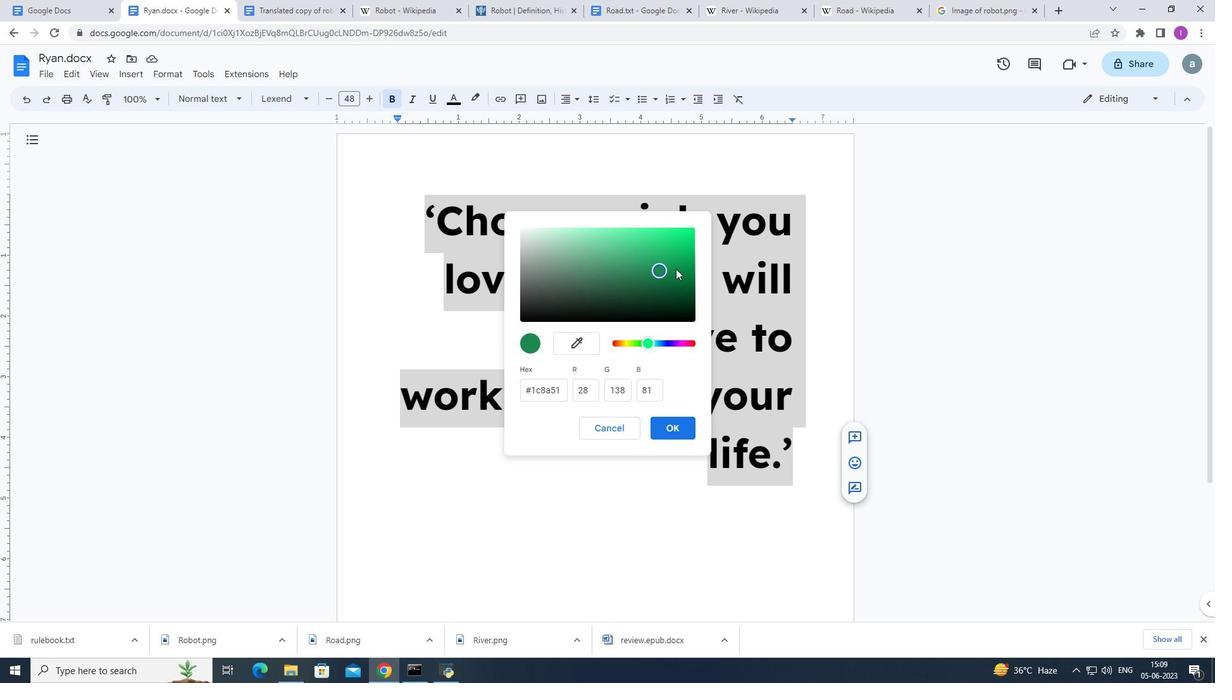 
Action: Mouse pressed left at (679, 269)
Screenshot: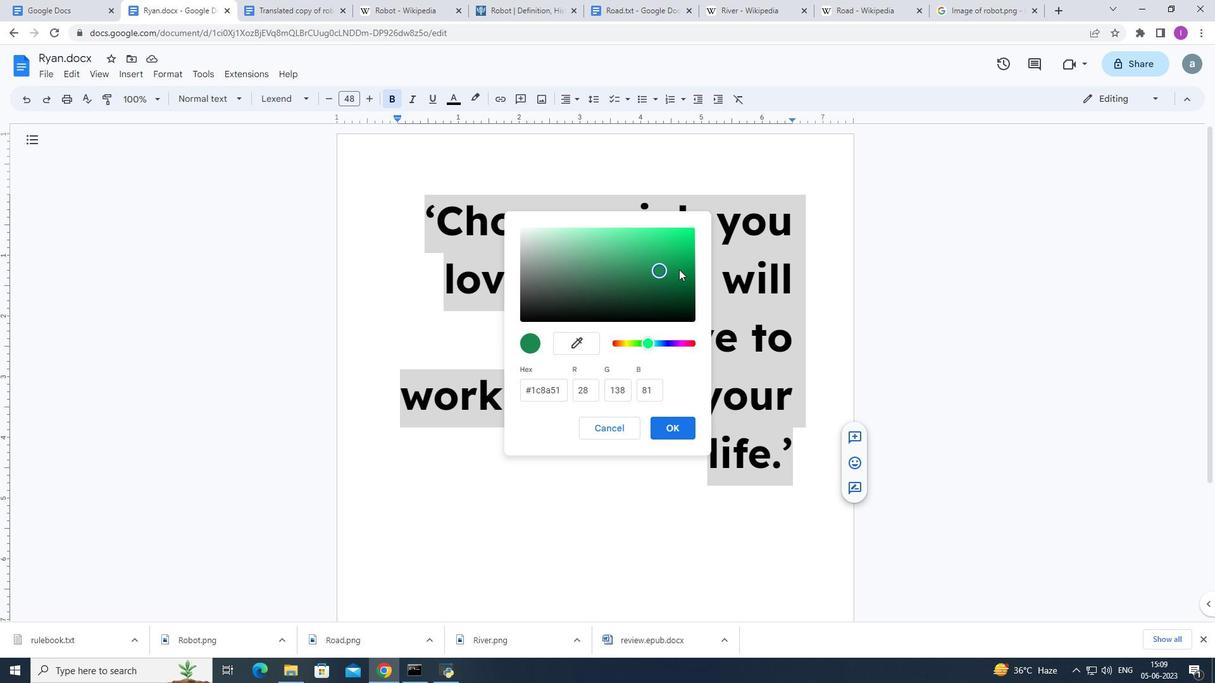 
Action: Mouse moved to (680, 270)
Screenshot: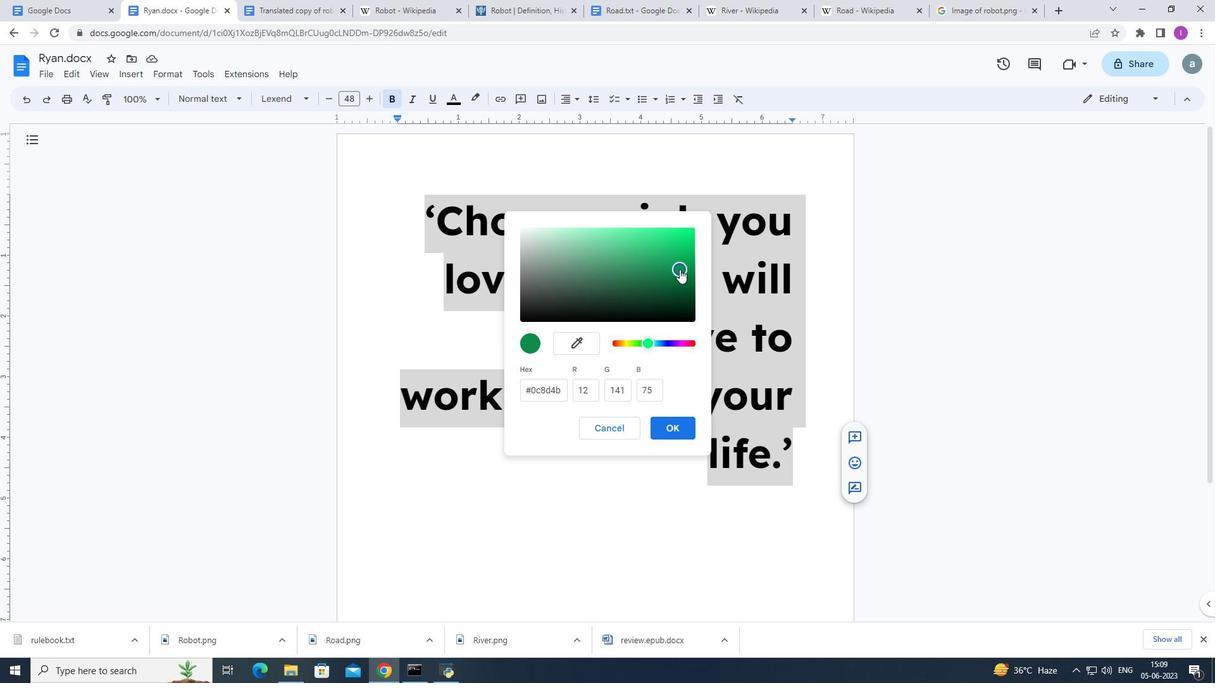 
Action: Mouse pressed left at (680, 270)
Screenshot: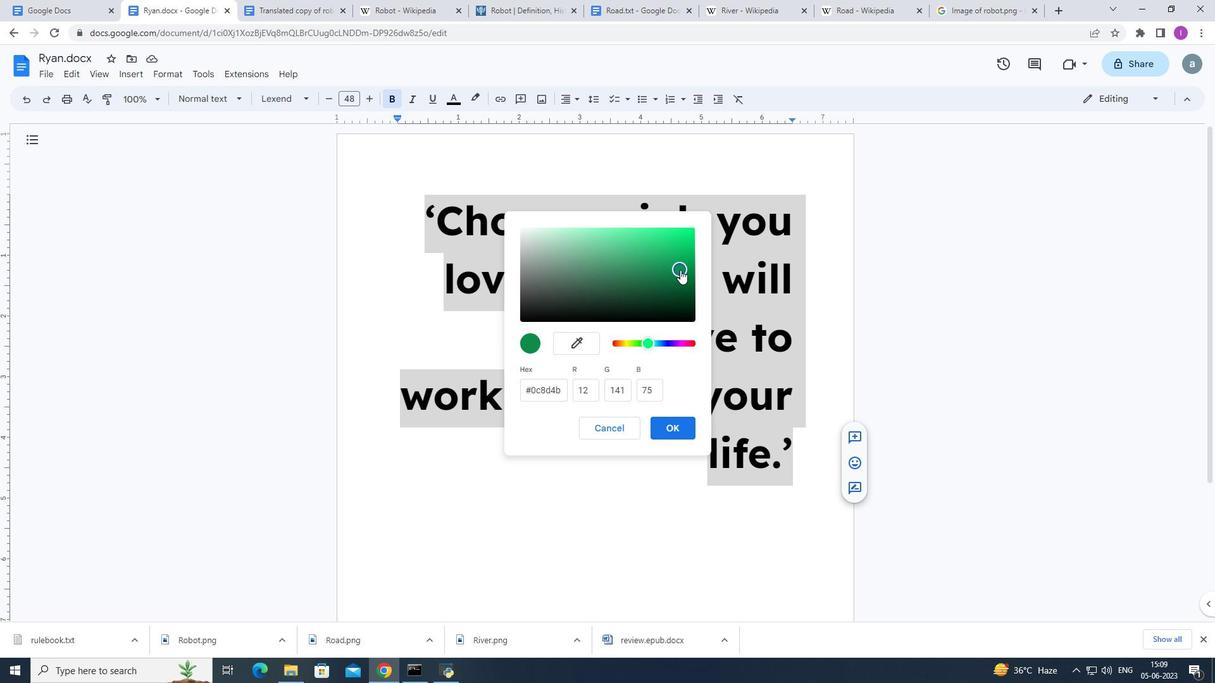 
Action: Mouse moved to (669, 421)
Screenshot: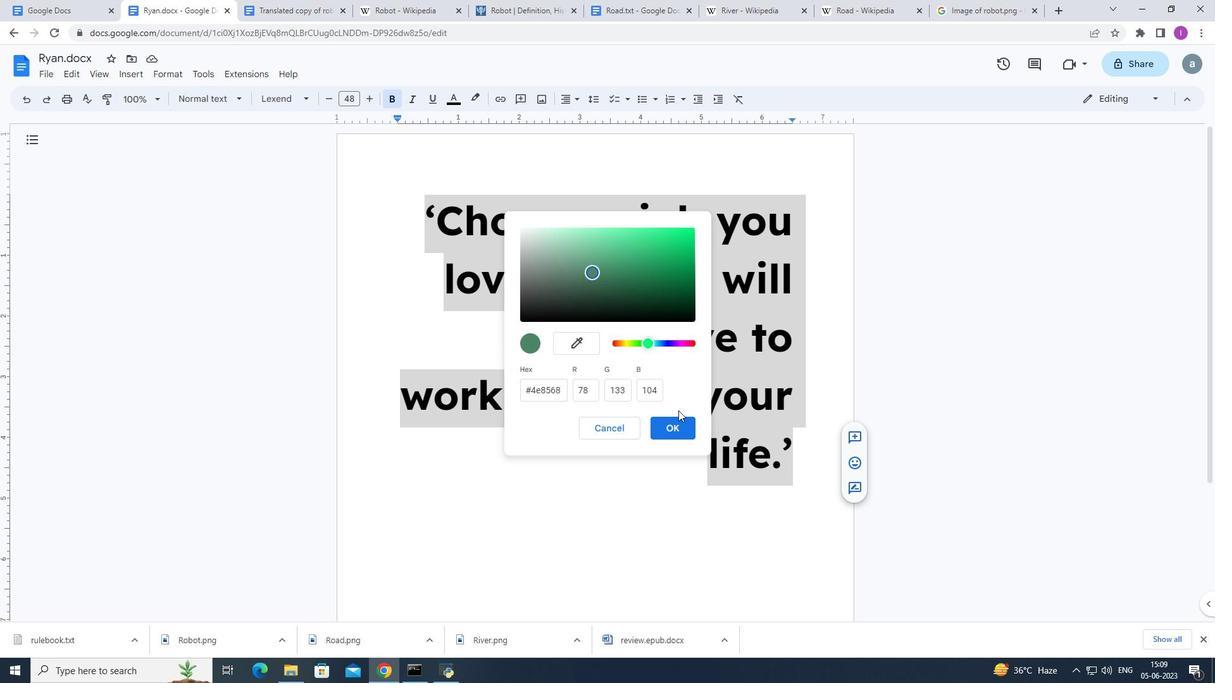 
Action: Mouse pressed left at (669, 421)
Screenshot: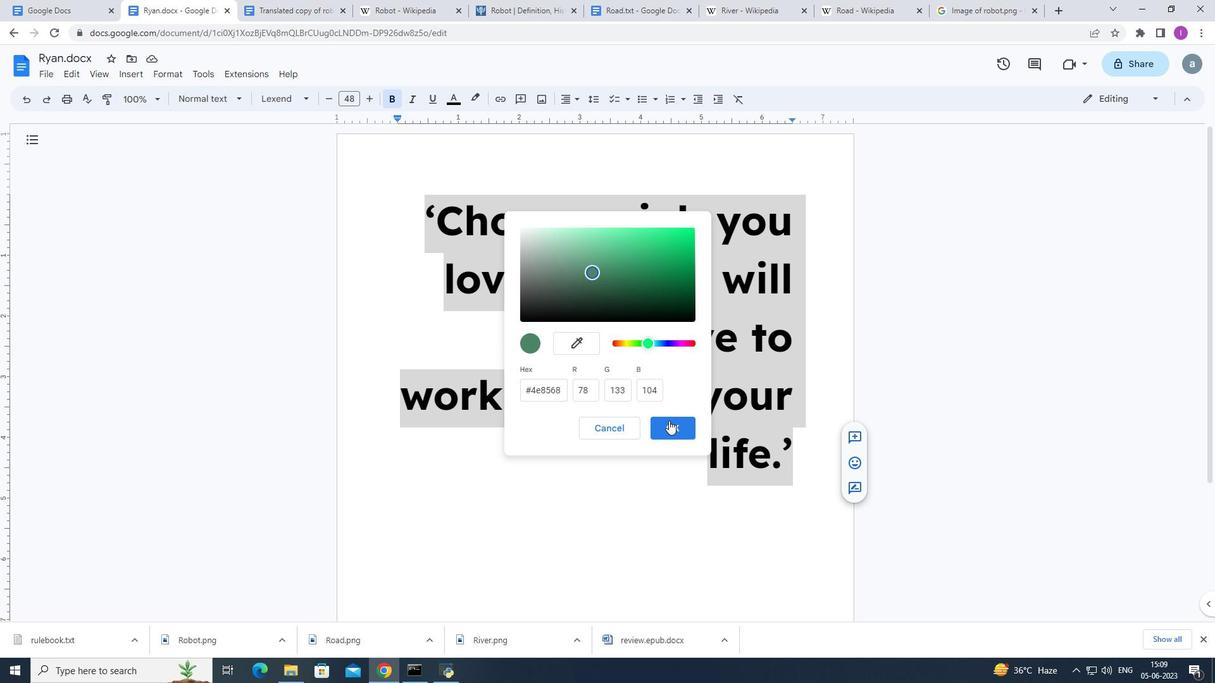 
Action: Mouse moved to (358, 465)
Screenshot: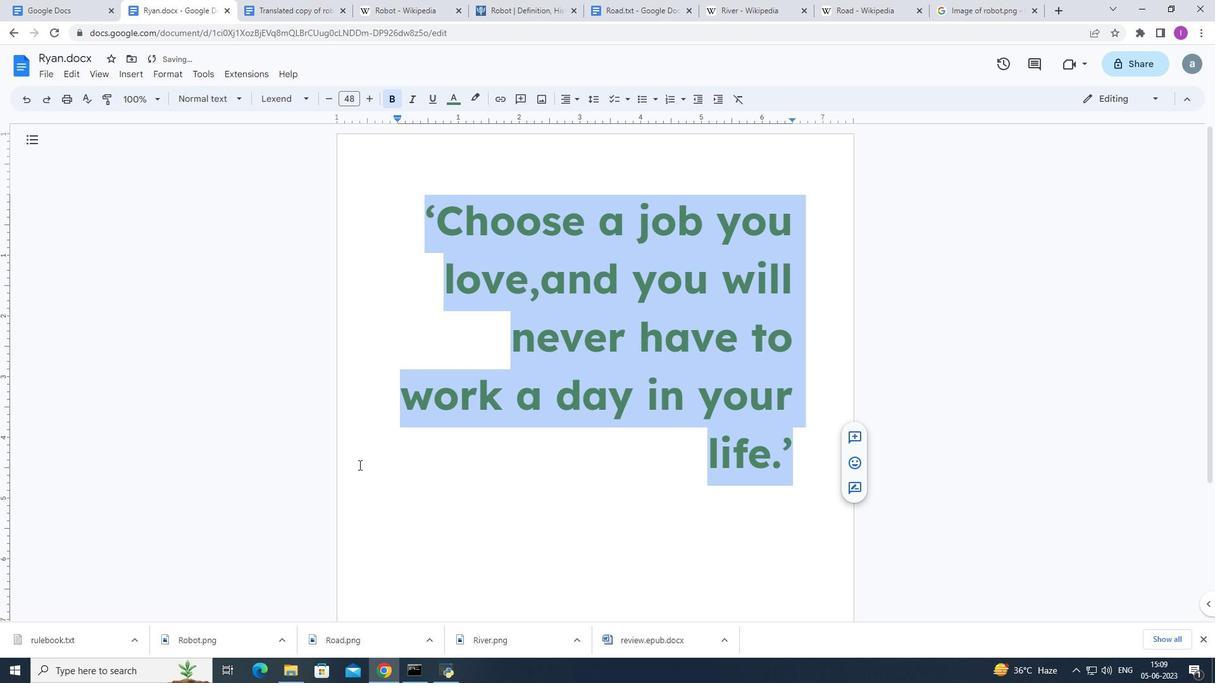 
Action: Mouse pressed left at (358, 465)
Screenshot: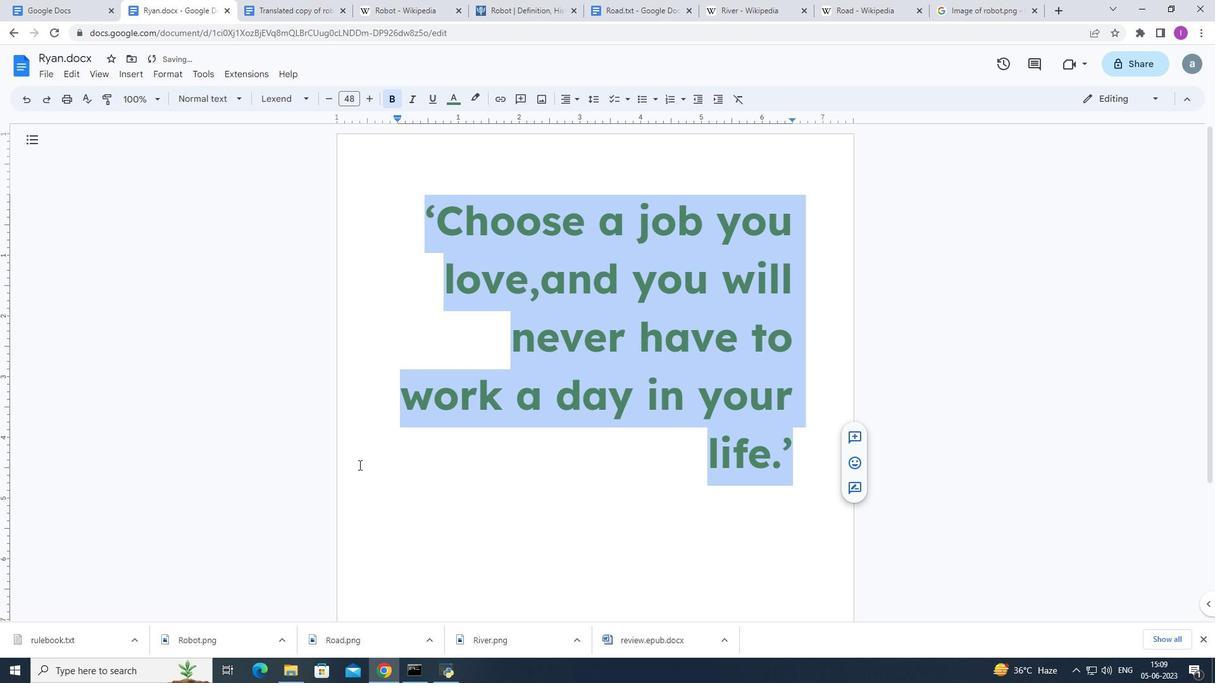 
Action: Mouse moved to (550, 312)
Screenshot: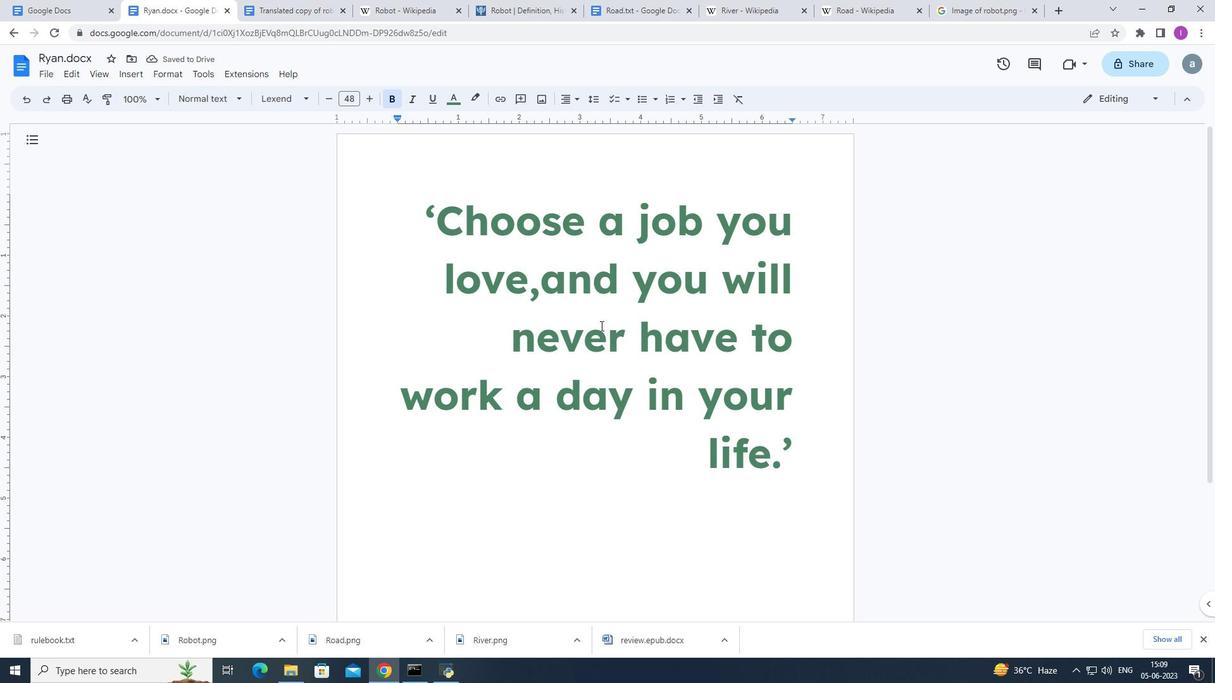 
